 Task: Look for space in Pirajuí, Brazil from 1st June, 2023 to 4th June, 2023 for 1 adult in price range Rs.6000 to Rs.16000. Place can be private room with 1  bedroom having 1 bed and 1 bathroom. Property type can be house, flat, guest house. Booking option can be shelf check-in. Required host language is Spanish.
Action: Mouse moved to (454, 113)
Screenshot: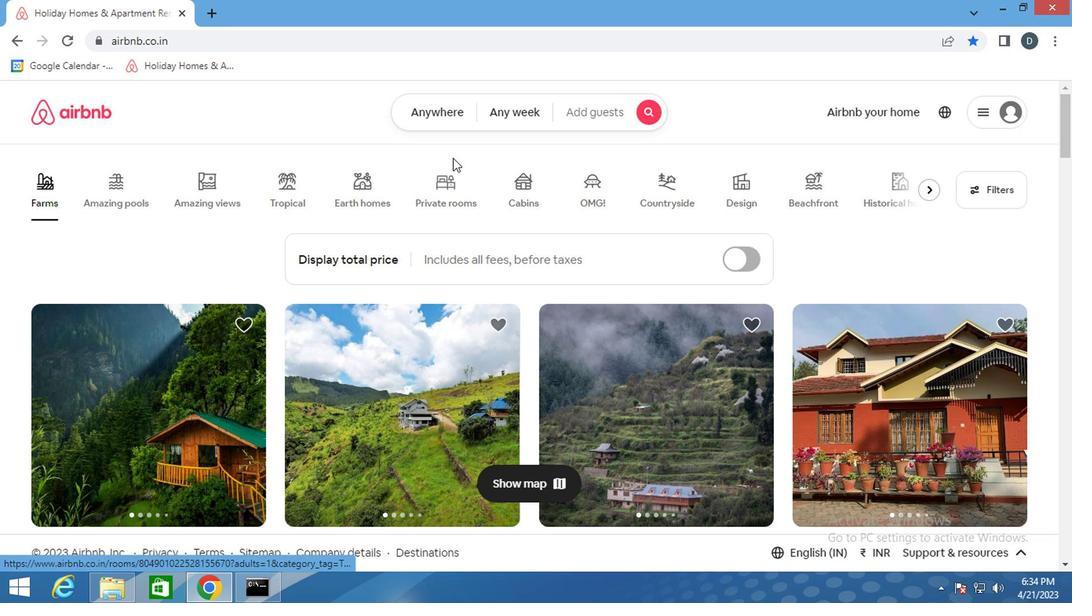 
Action: Mouse pressed left at (454, 113)
Screenshot: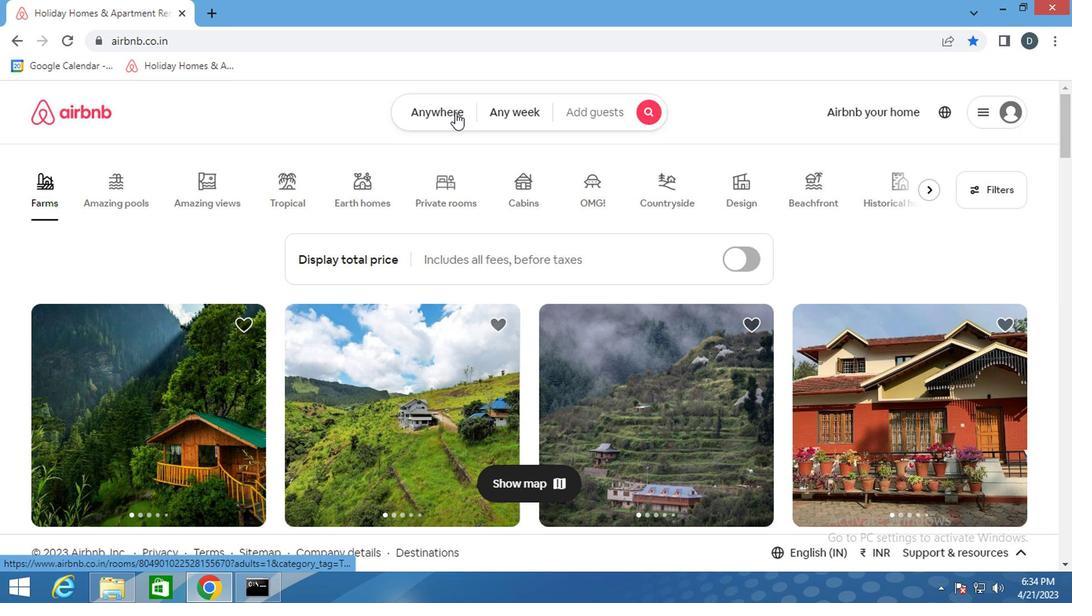
Action: Mouse moved to (329, 188)
Screenshot: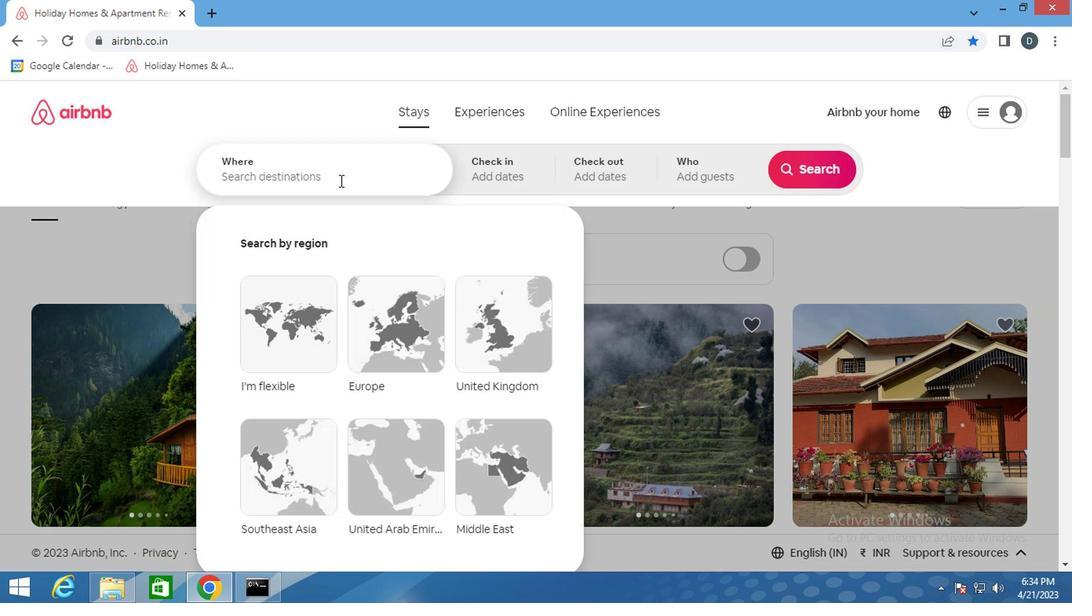 
Action: Mouse pressed left at (329, 188)
Screenshot: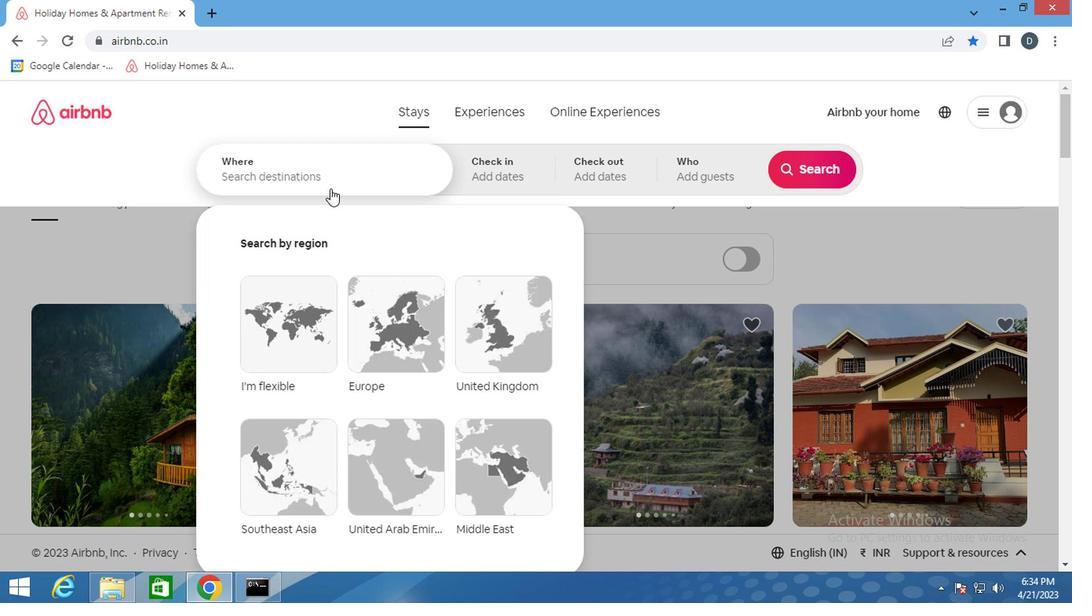 
Action: Key pressed <Key.shift>PIRAJUI,<Key.shift>BRAZIL<Key.enter>
Screenshot: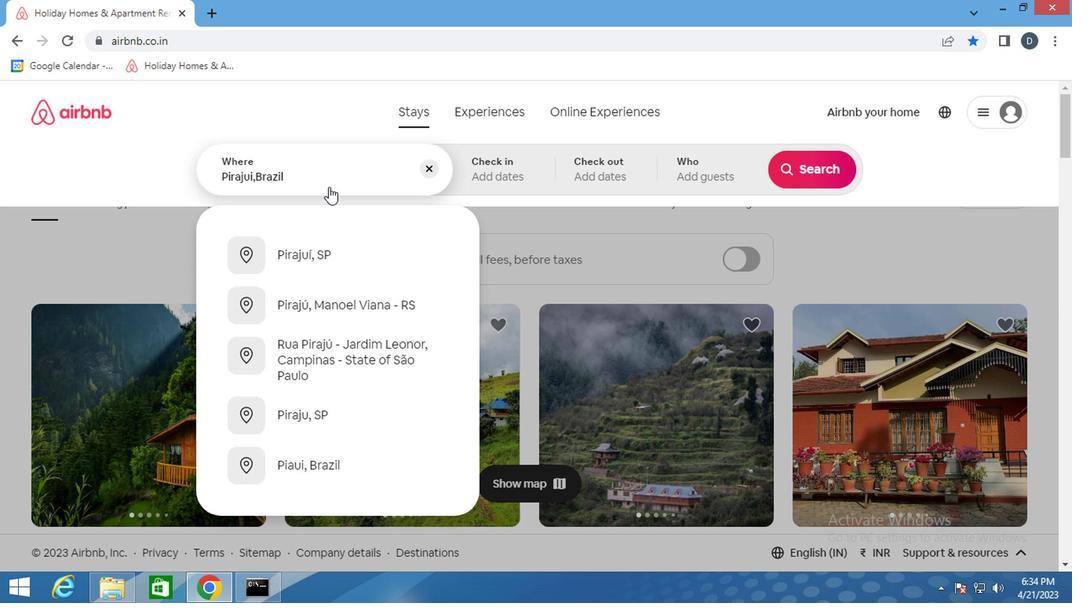 
Action: Mouse moved to (795, 292)
Screenshot: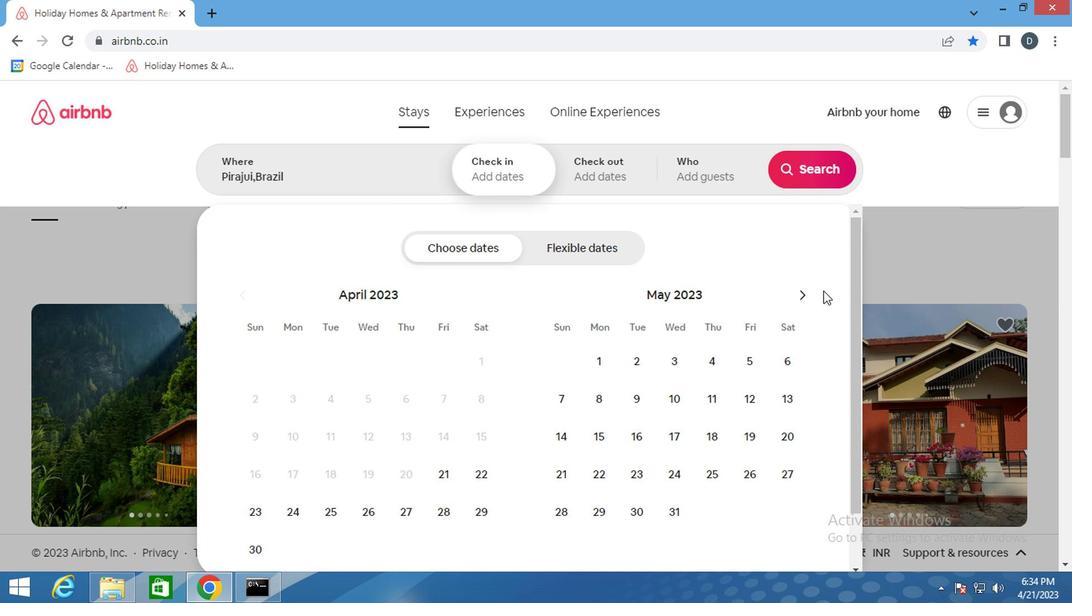 
Action: Mouse pressed left at (795, 292)
Screenshot: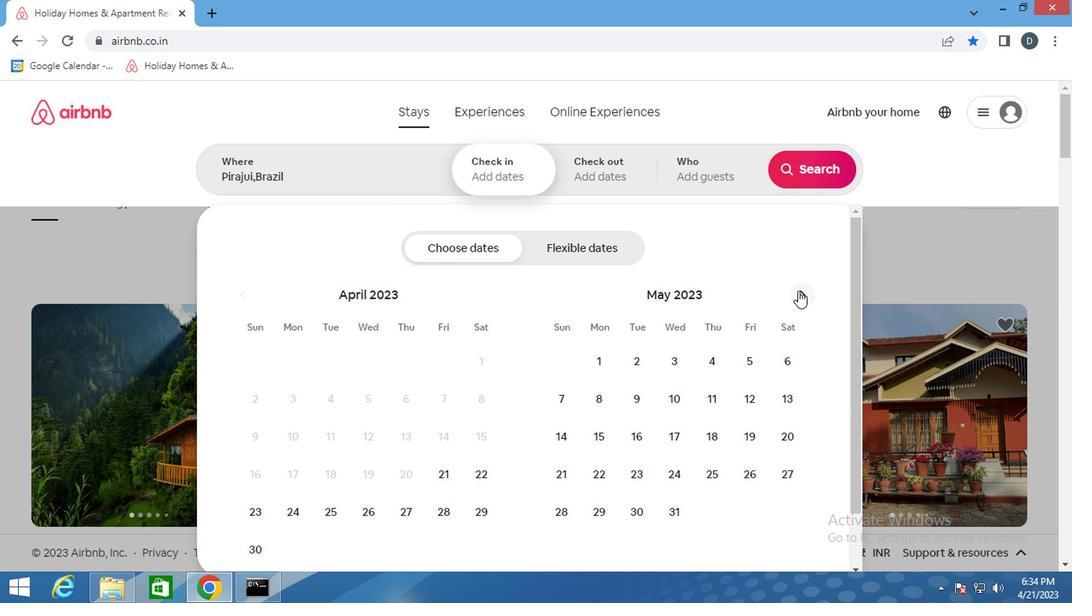 
Action: Mouse moved to (725, 362)
Screenshot: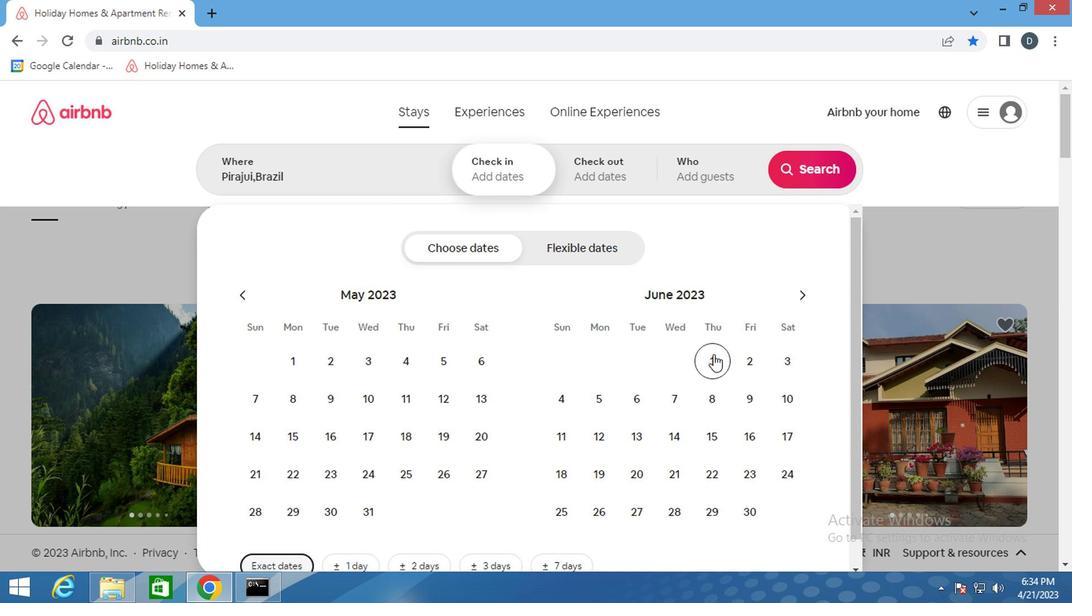 
Action: Mouse pressed left at (725, 362)
Screenshot: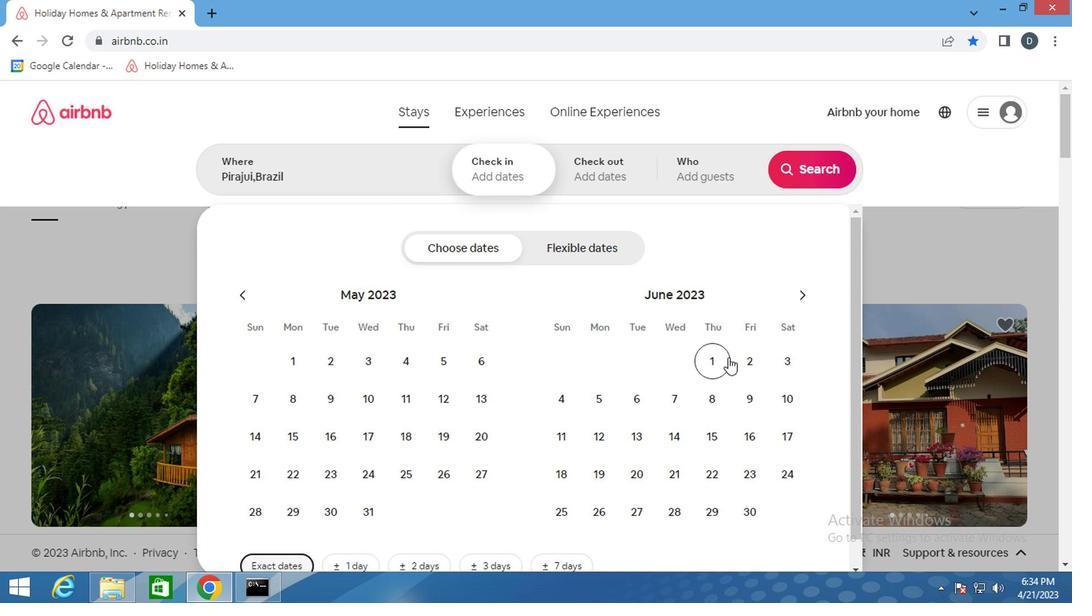 
Action: Mouse moved to (562, 401)
Screenshot: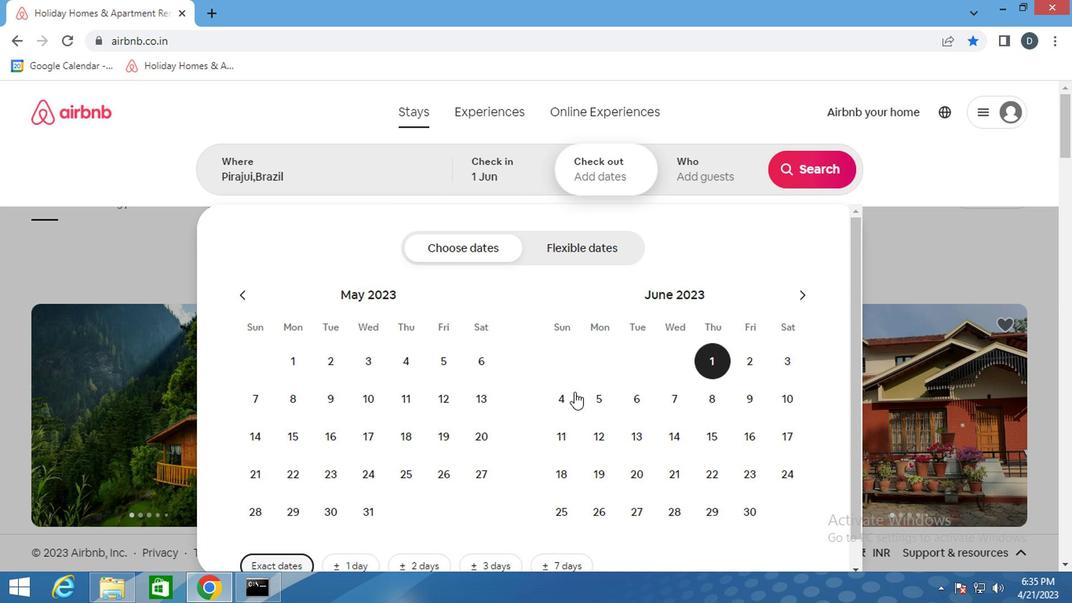 
Action: Mouse pressed left at (562, 401)
Screenshot: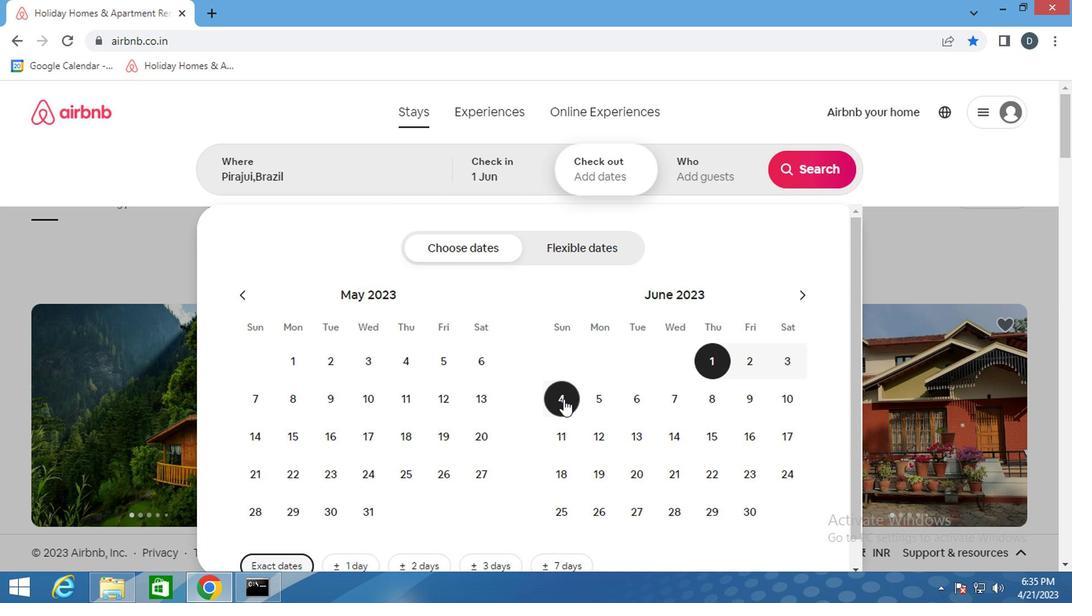 
Action: Mouse moved to (690, 175)
Screenshot: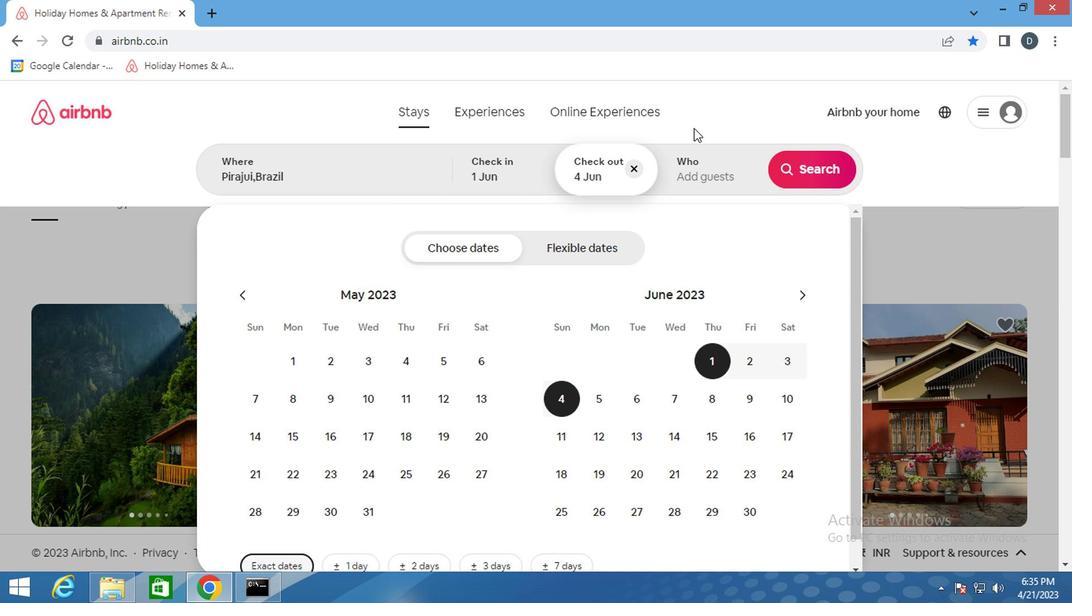 
Action: Mouse pressed left at (690, 175)
Screenshot: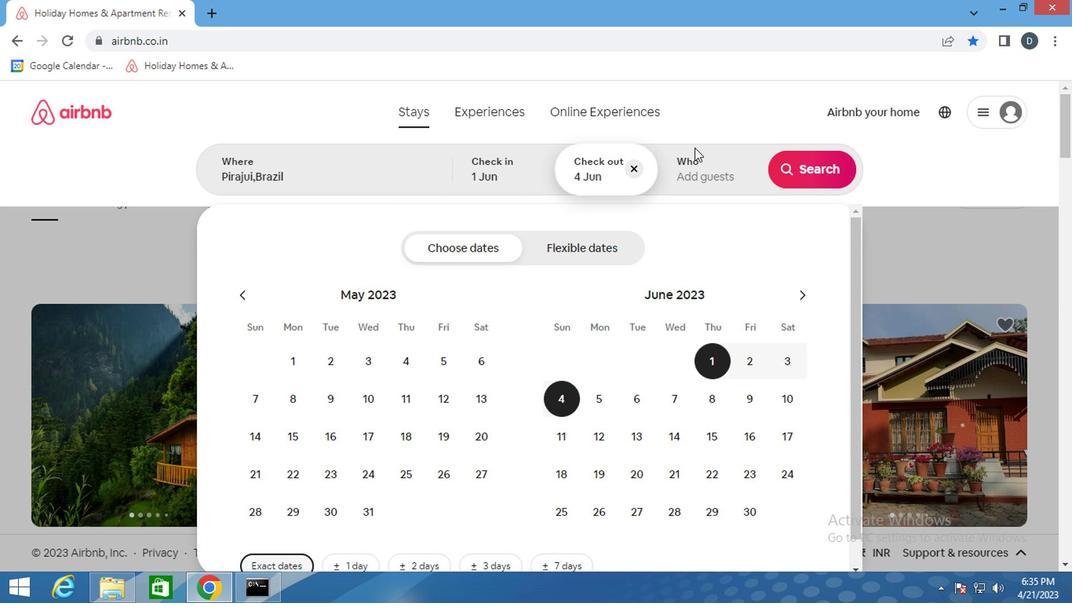 
Action: Mouse moved to (810, 255)
Screenshot: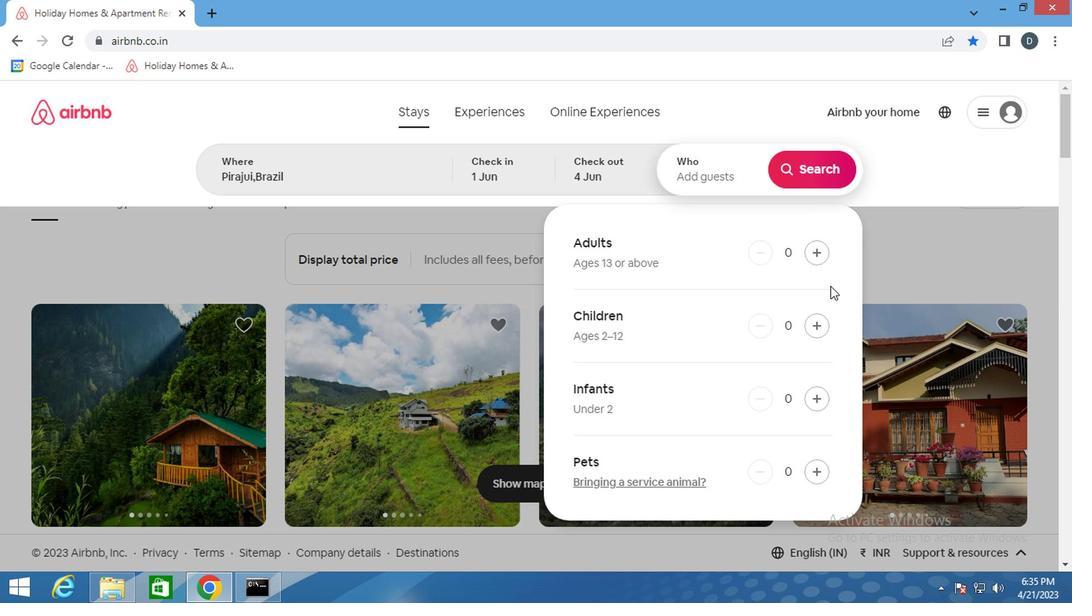 
Action: Mouse pressed left at (810, 255)
Screenshot: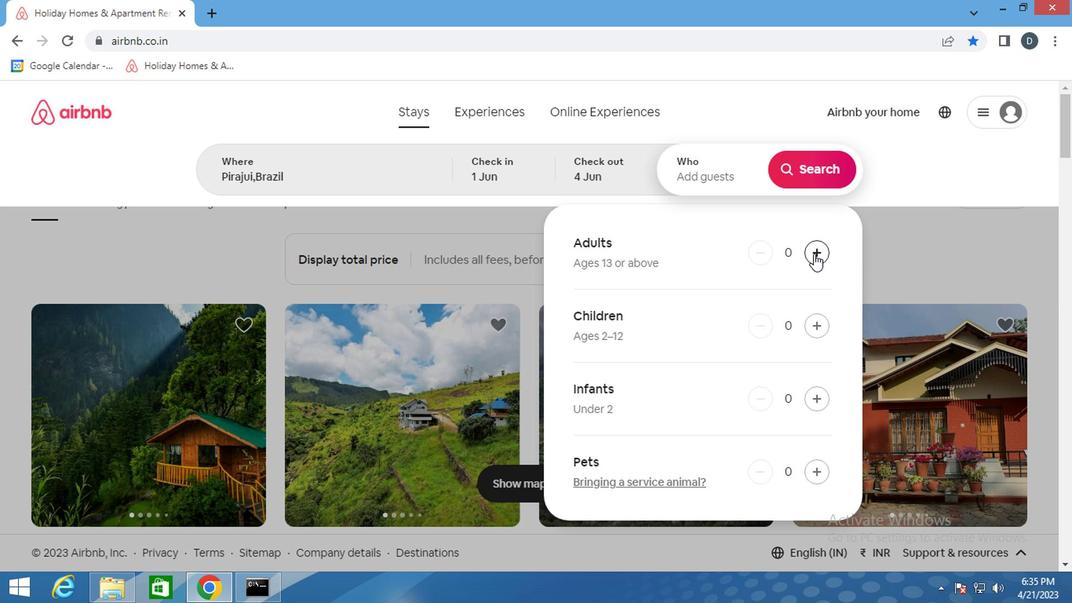 
Action: Mouse moved to (813, 179)
Screenshot: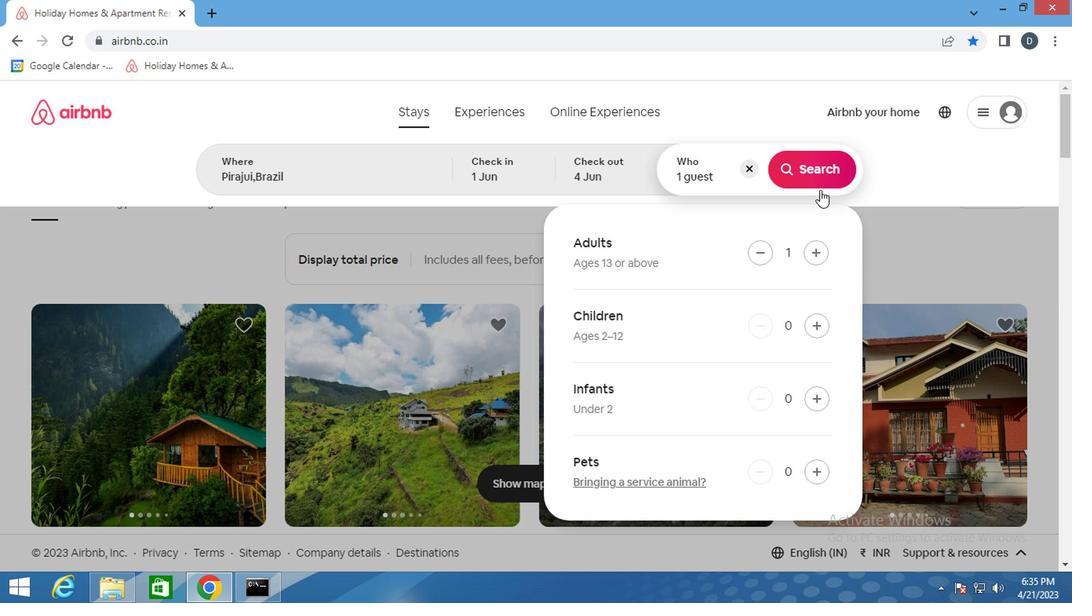 
Action: Mouse pressed left at (813, 179)
Screenshot: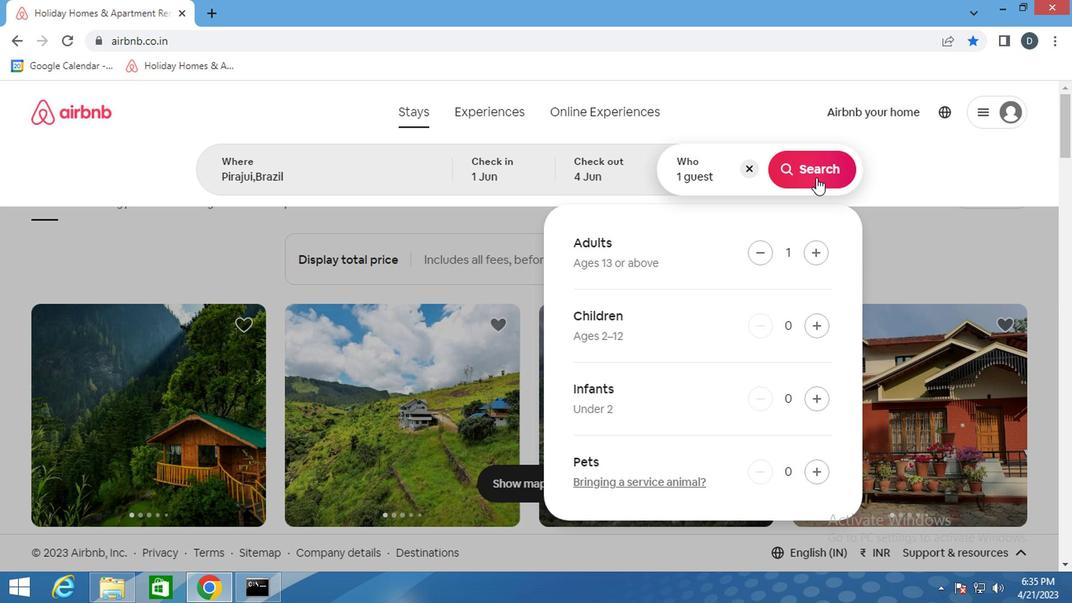 
Action: Mouse moved to (989, 180)
Screenshot: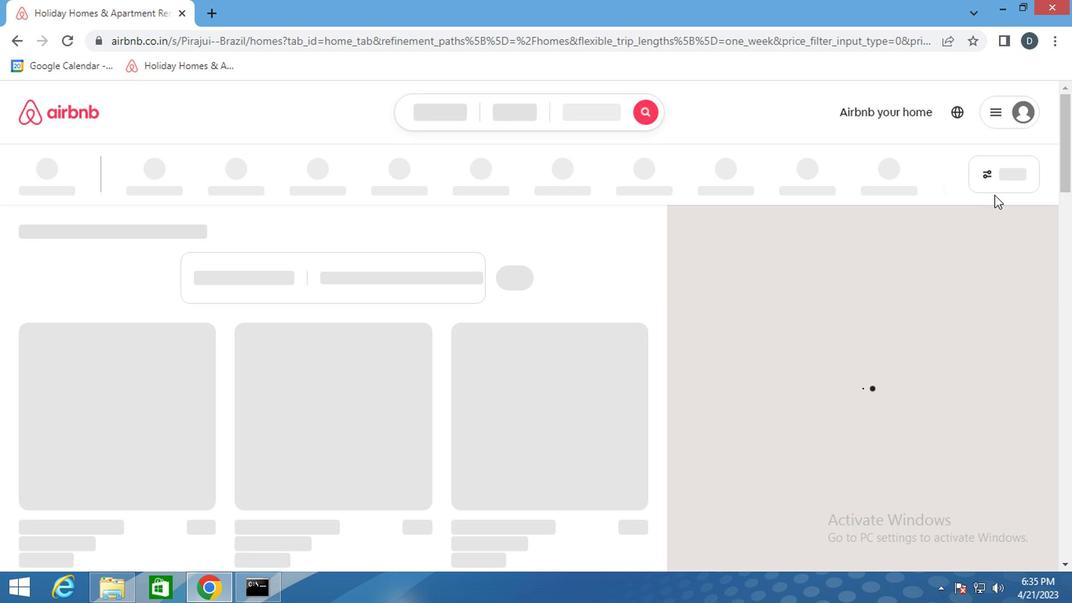 
Action: Mouse pressed left at (989, 180)
Screenshot: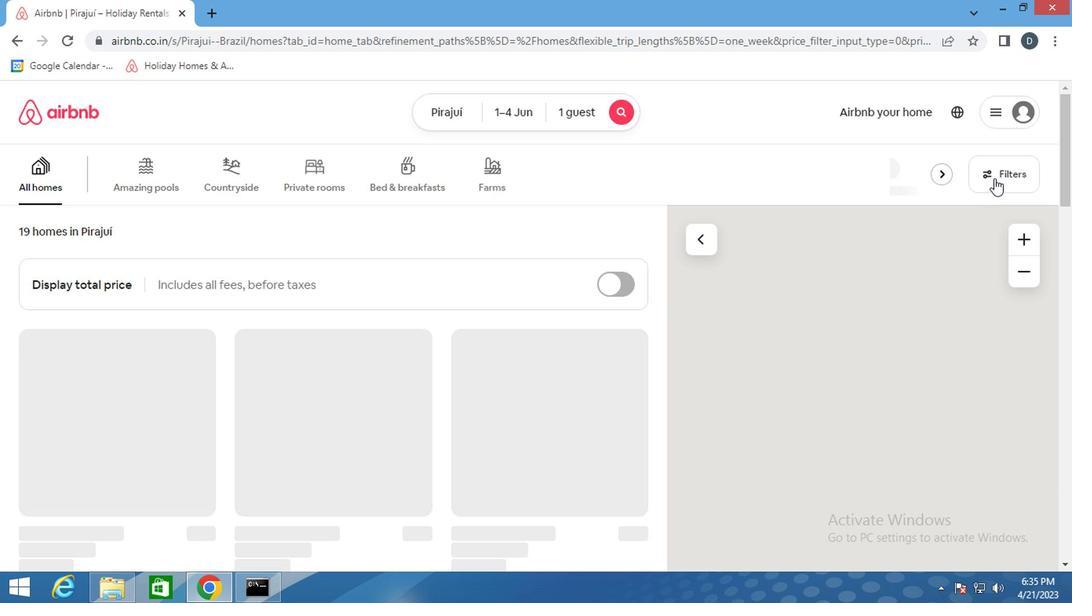 
Action: Mouse moved to (380, 373)
Screenshot: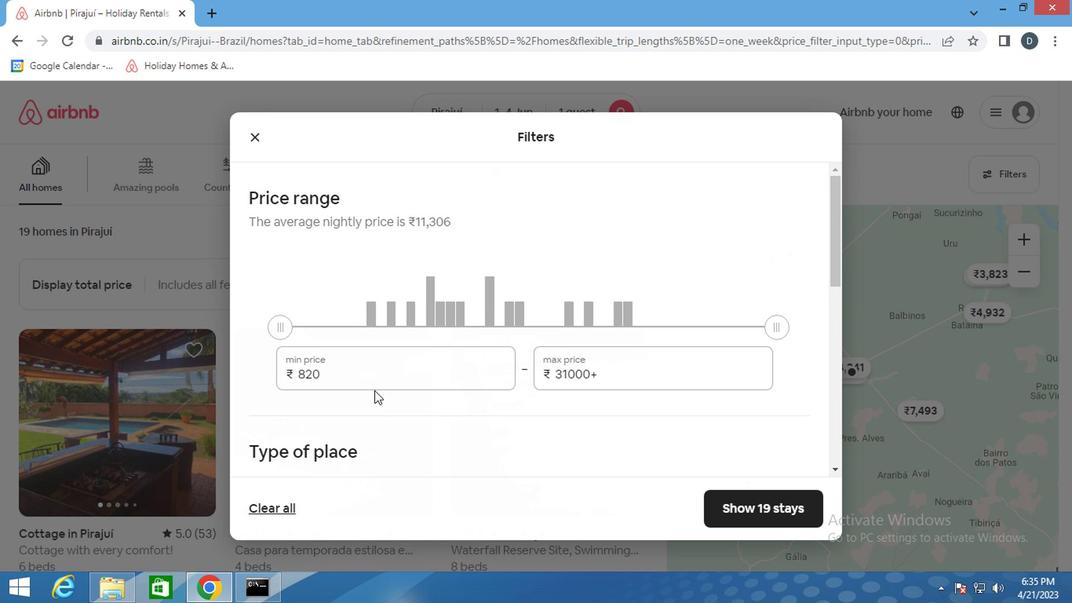 
Action: Mouse pressed left at (380, 373)
Screenshot: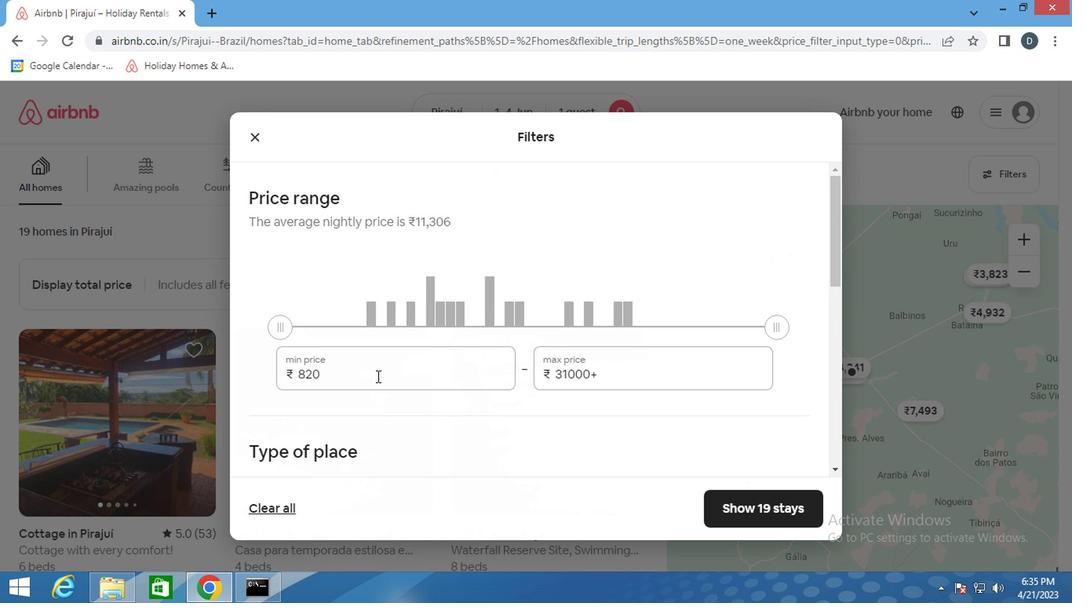 
Action: Mouse pressed left at (380, 373)
Screenshot: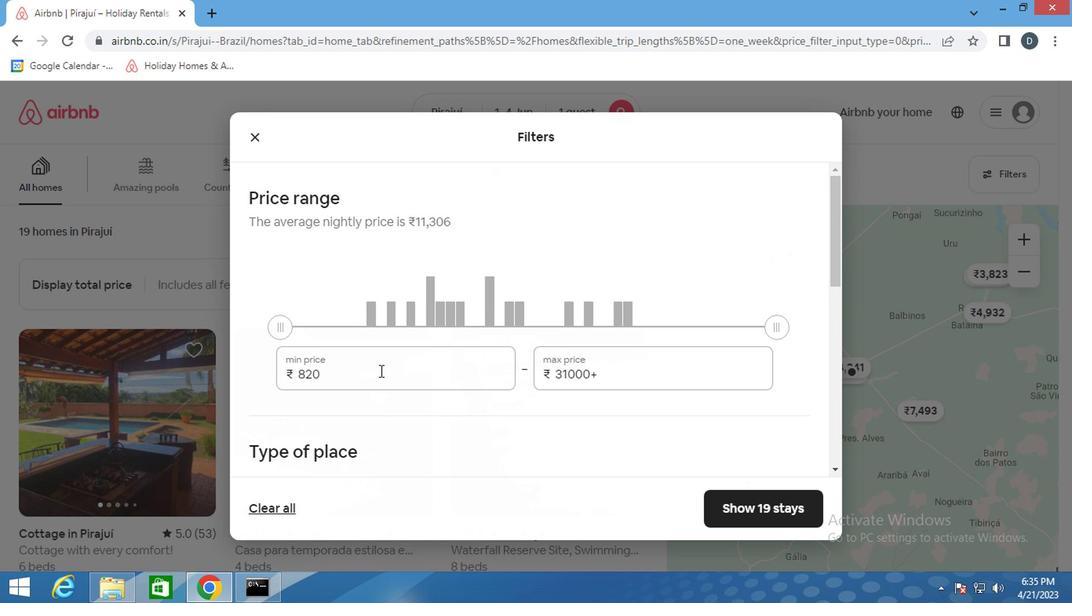 
Action: Key pressed 6000<Key.tab>ctrl+Actrl+160
Screenshot: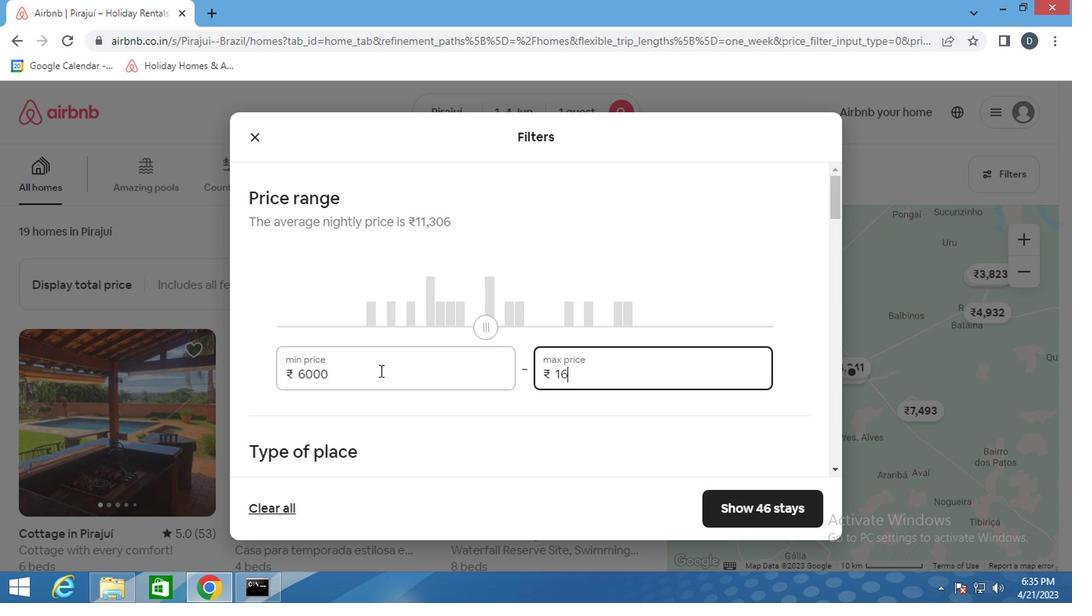 
Action: Mouse moved to (380, 369)
Screenshot: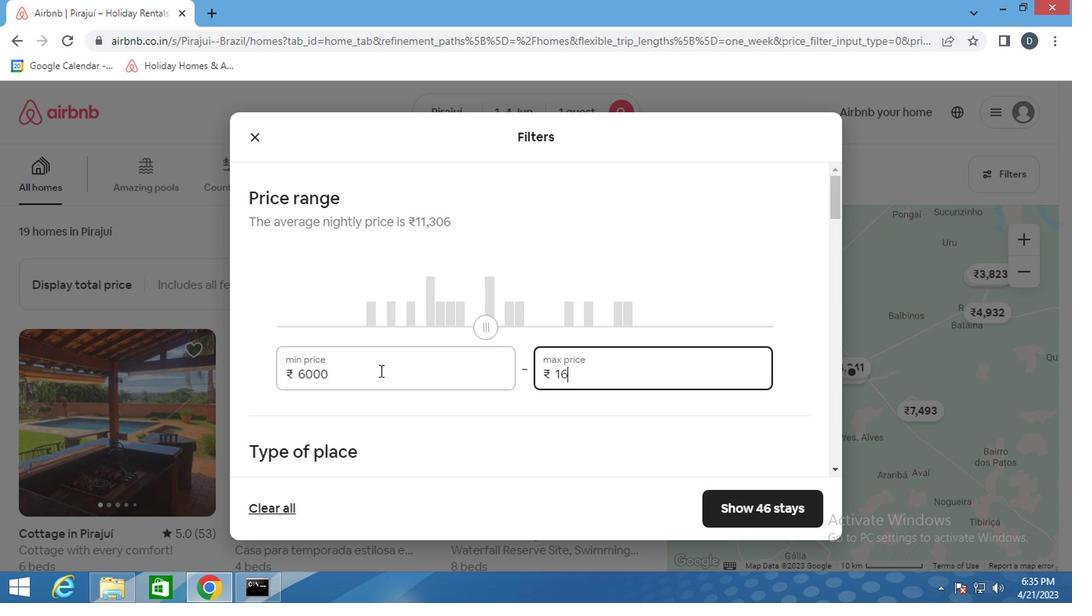 
Action: Key pressed 0
Screenshot: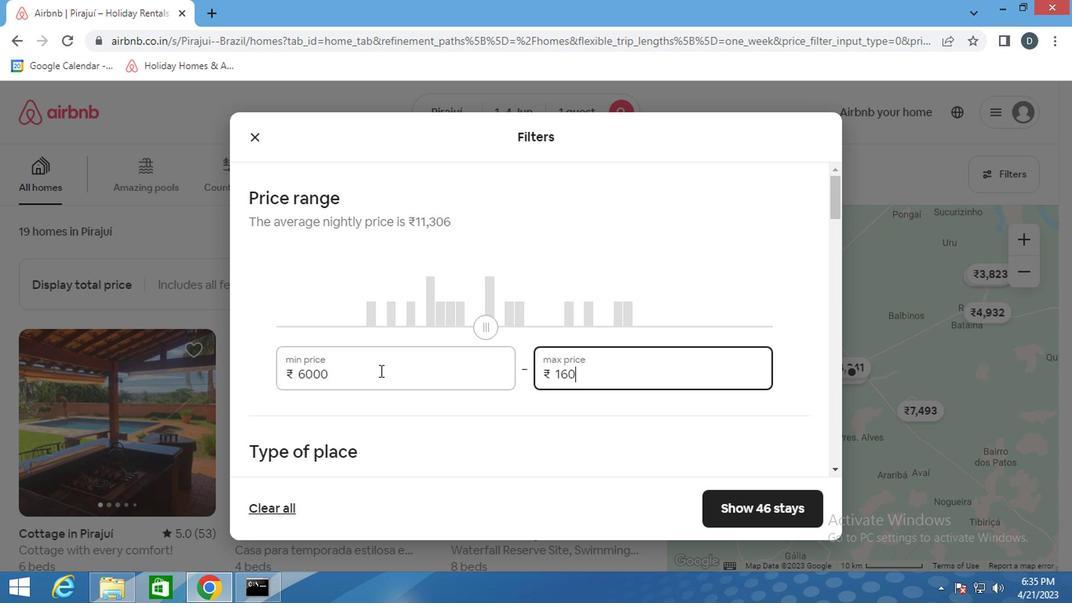 
Action: Mouse moved to (444, 397)
Screenshot: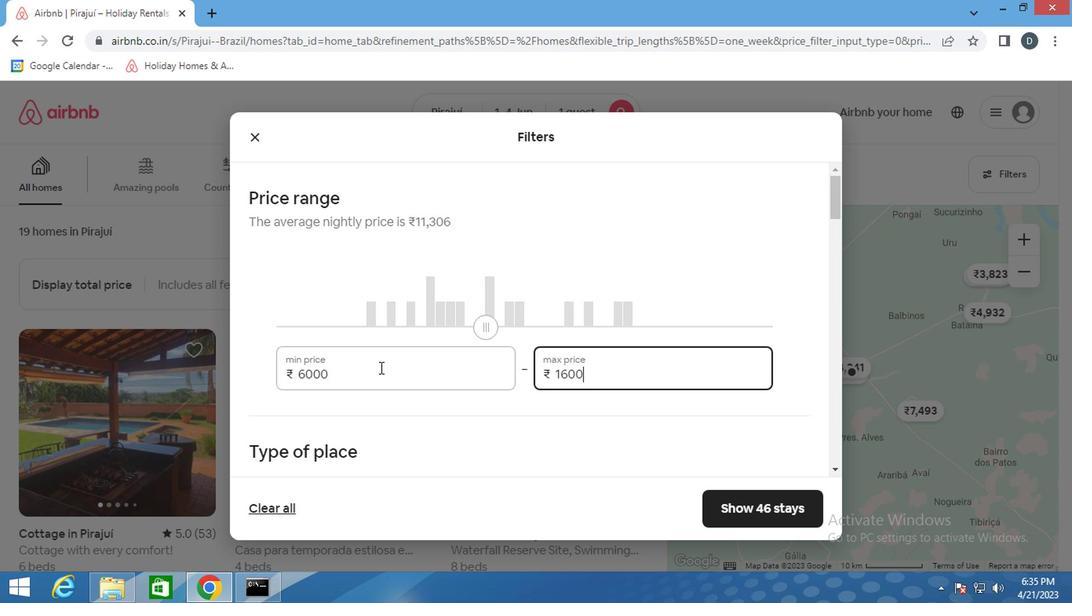 
Action: Key pressed 0
Screenshot: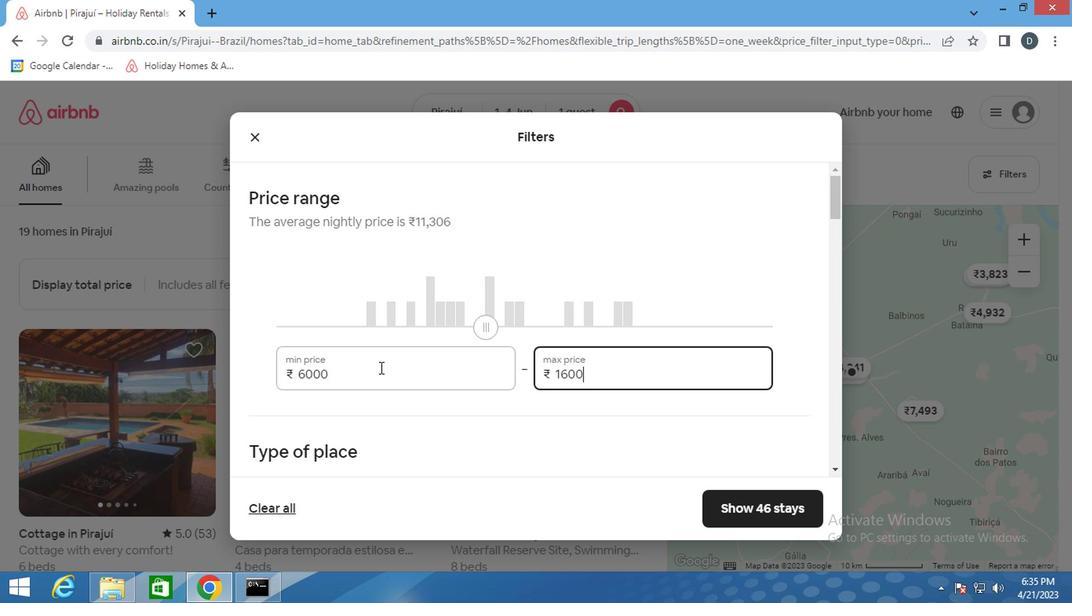 
Action: Mouse moved to (624, 458)
Screenshot: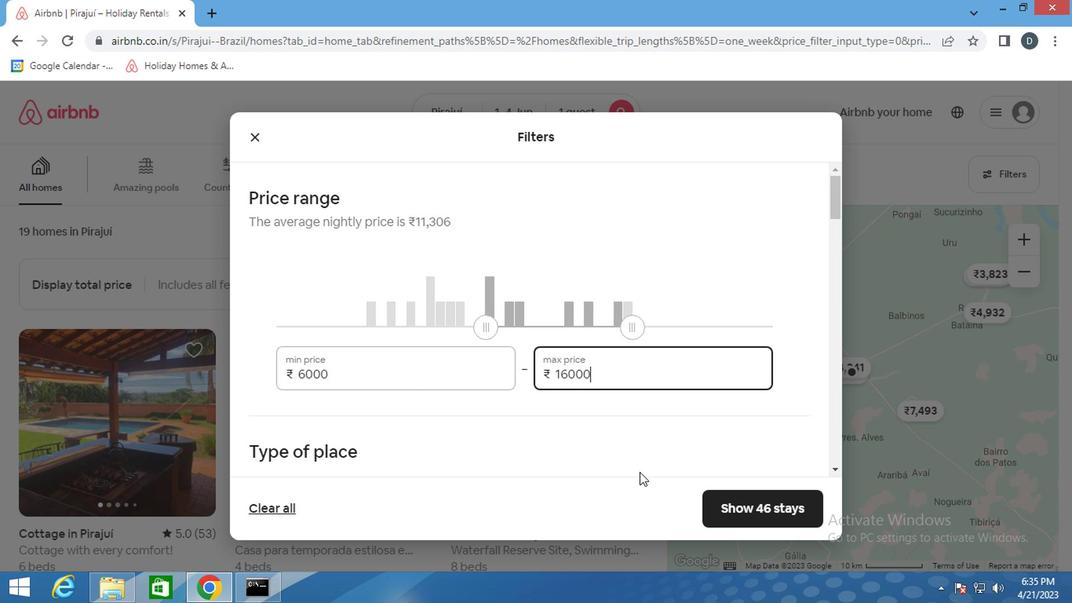 
Action: Mouse scrolled (624, 458) with delta (0, 0)
Screenshot: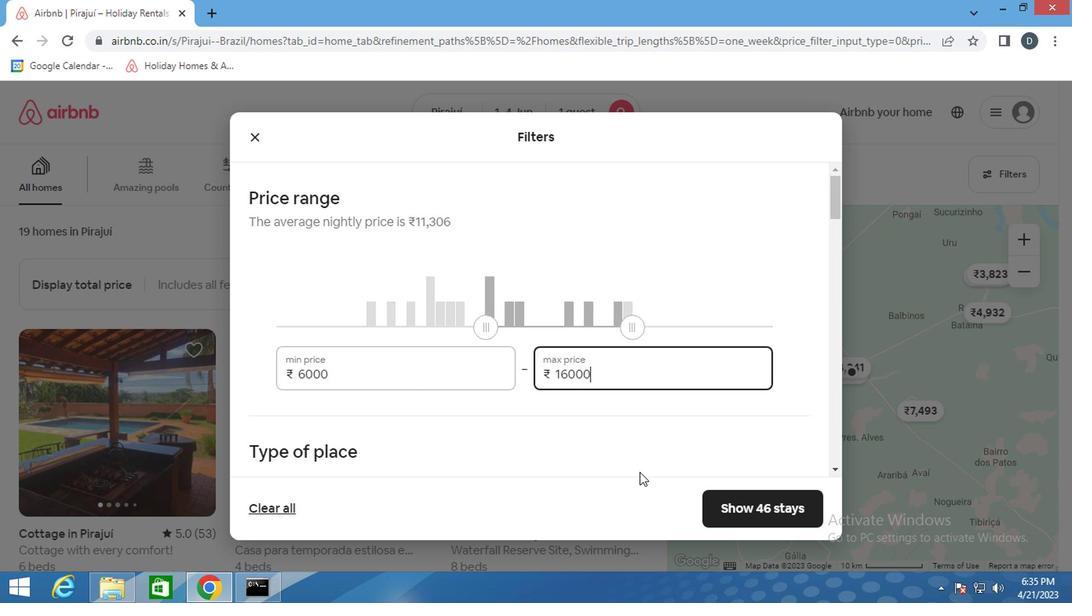 
Action: Mouse scrolled (624, 458) with delta (0, 0)
Screenshot: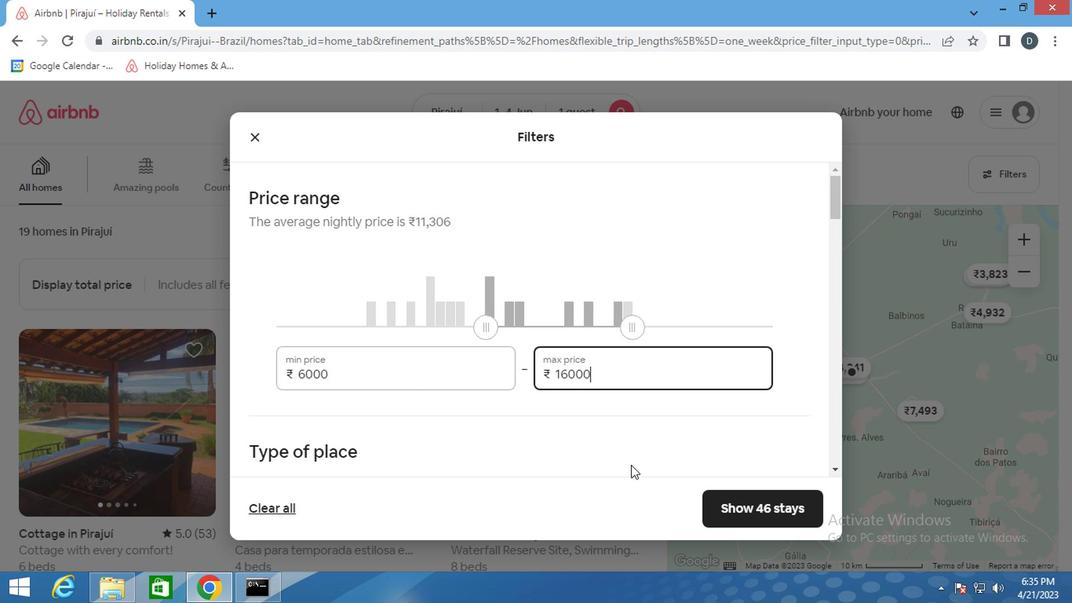
Action: Mouse scrolled (624, 458) with delta (0, 0)
Screenshot: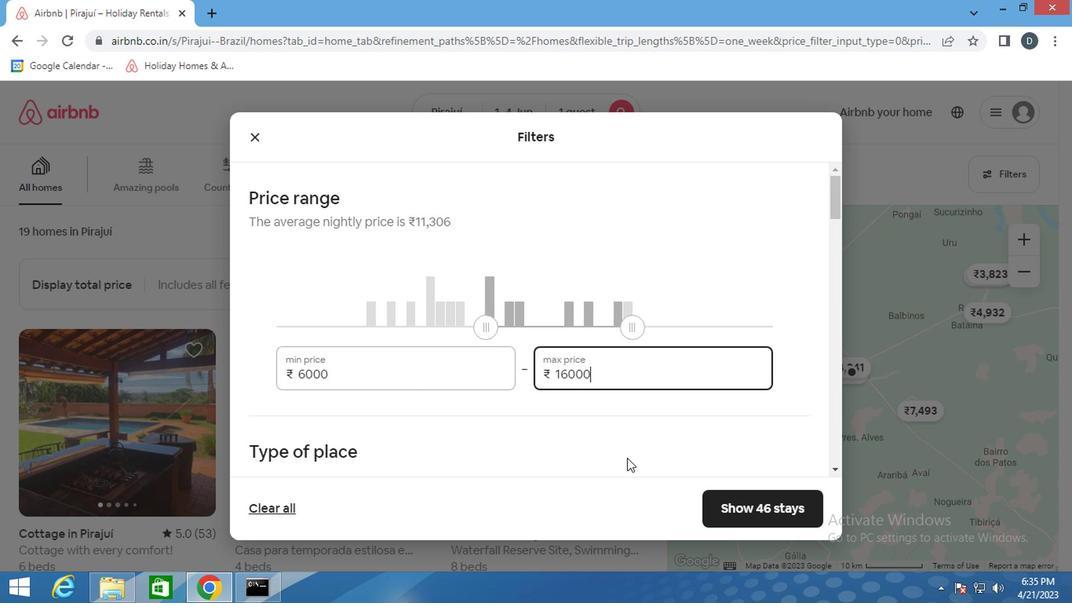 
Action: Mouse scrolled (624, 458) with delta (0, 0)
Screenshot: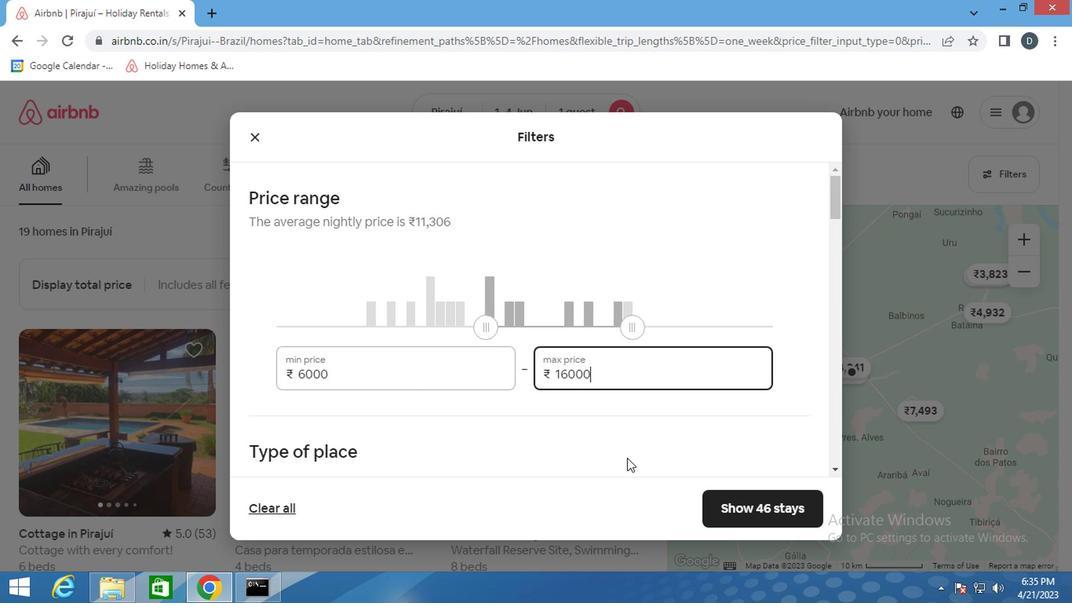 
Action: Mouse moved to (621, 455)
Screenshot: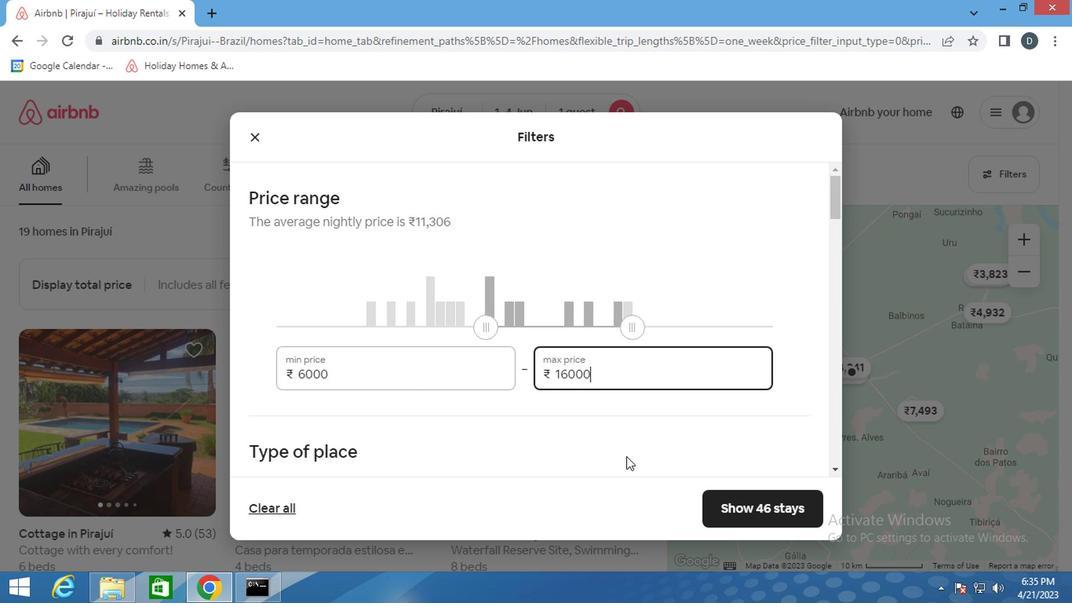 
Action: Mouse scrolled (621, 454) with delta (0, -1)
Screenshot: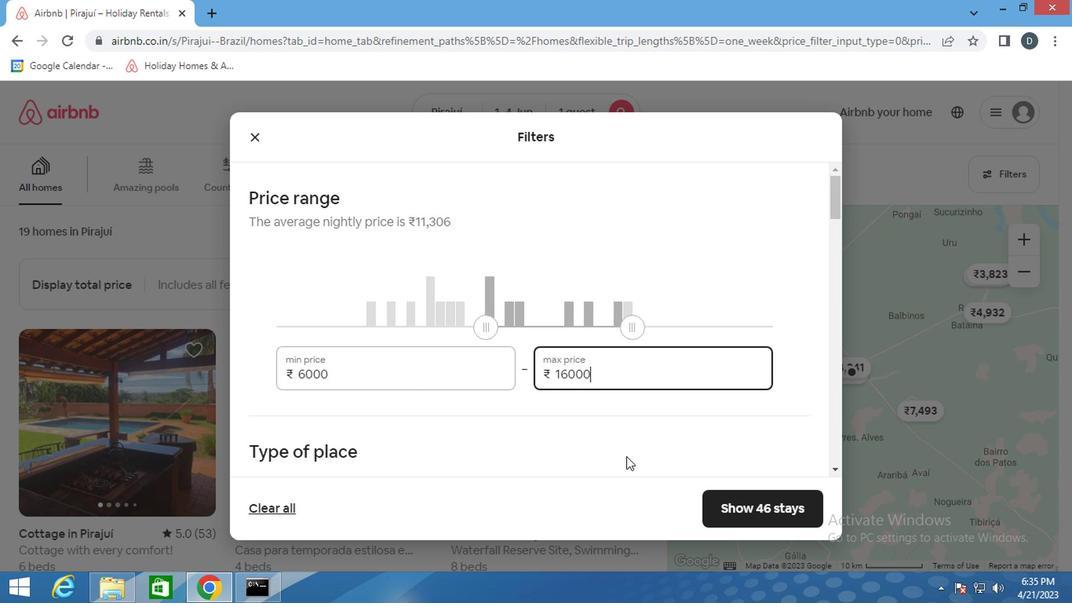 
Action: Mouse moved to (340, 290)
Screenshot: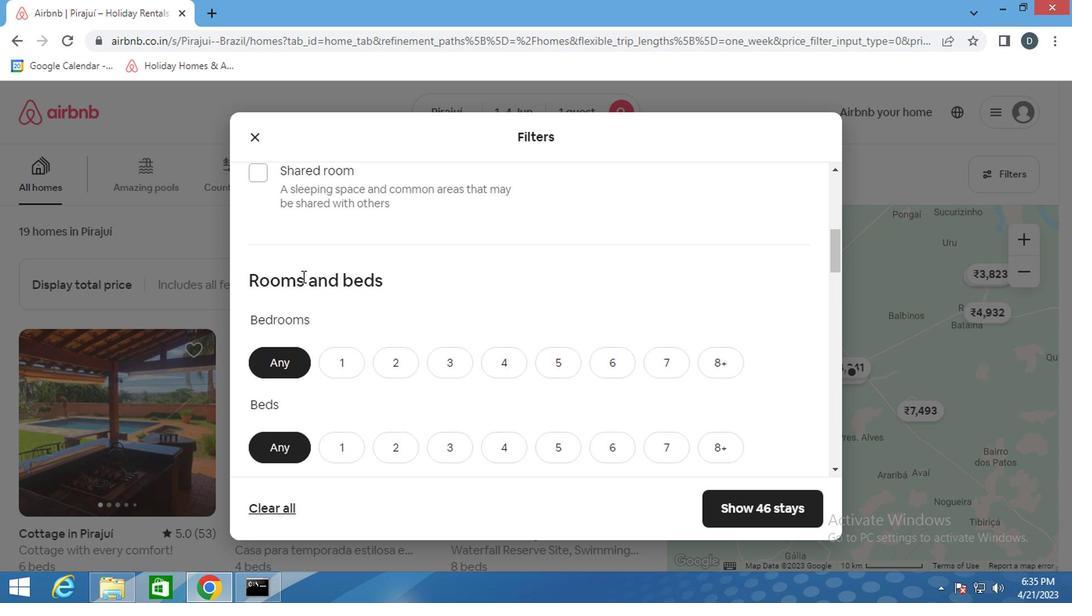 
Action: Mouse scrolled (340, 290) with delta (0, 0)
Screenshot: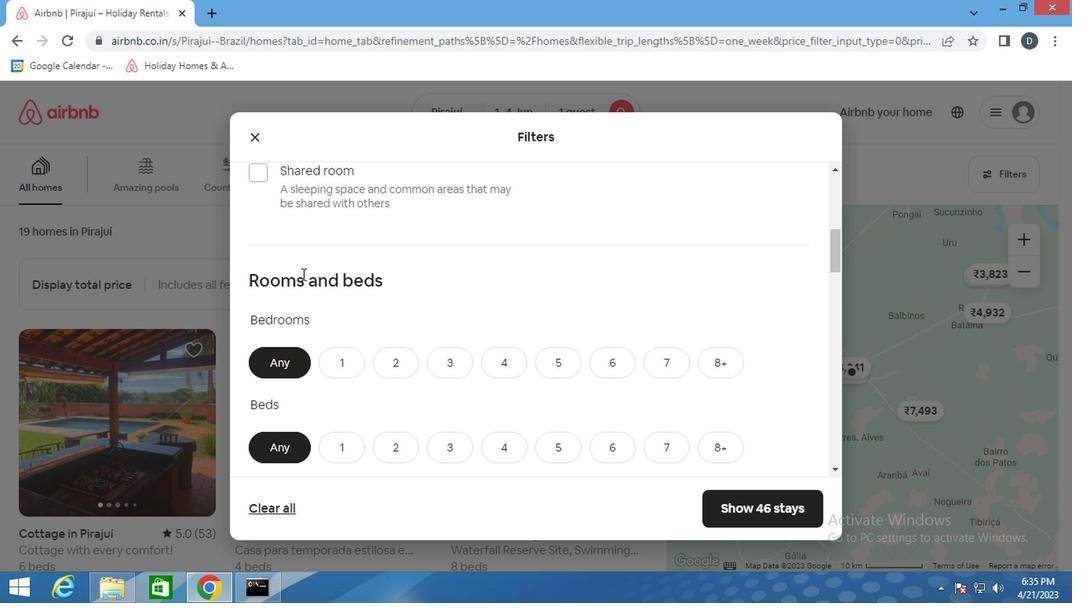 
Action: Mouse moved to (554, 200)
Screenshot: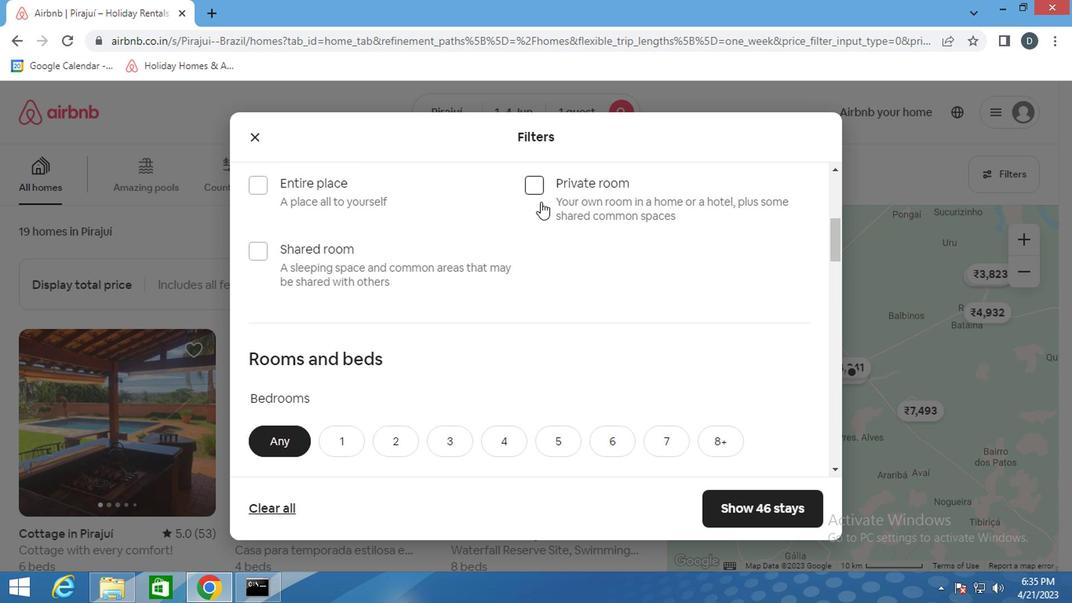 
Action: Mouse pressed left at (554, 200)
Screenshot: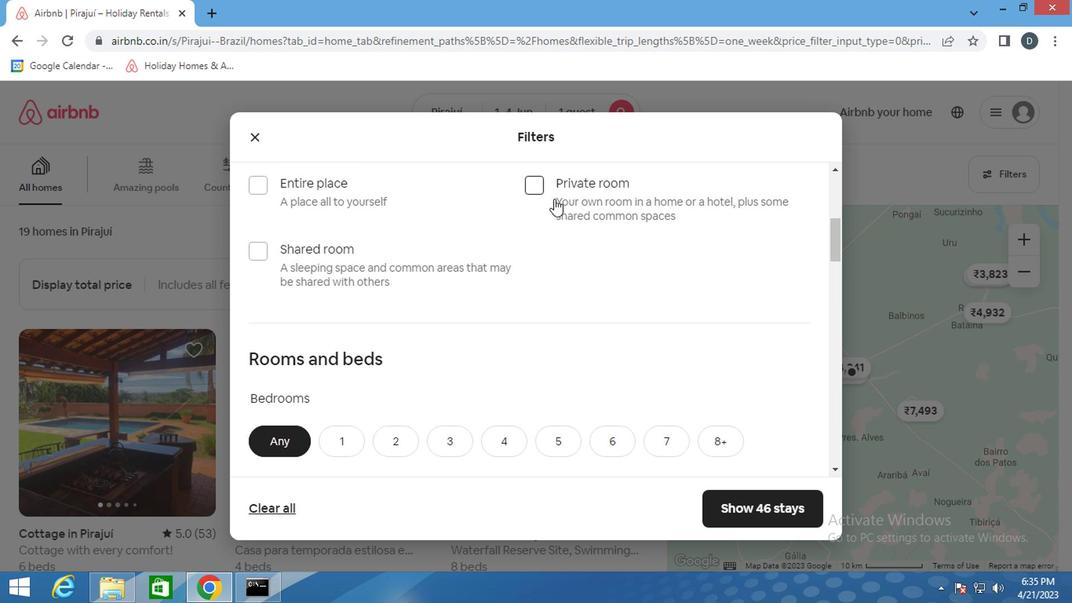
Action: Mouse moved to (479, 317)
Screenshot: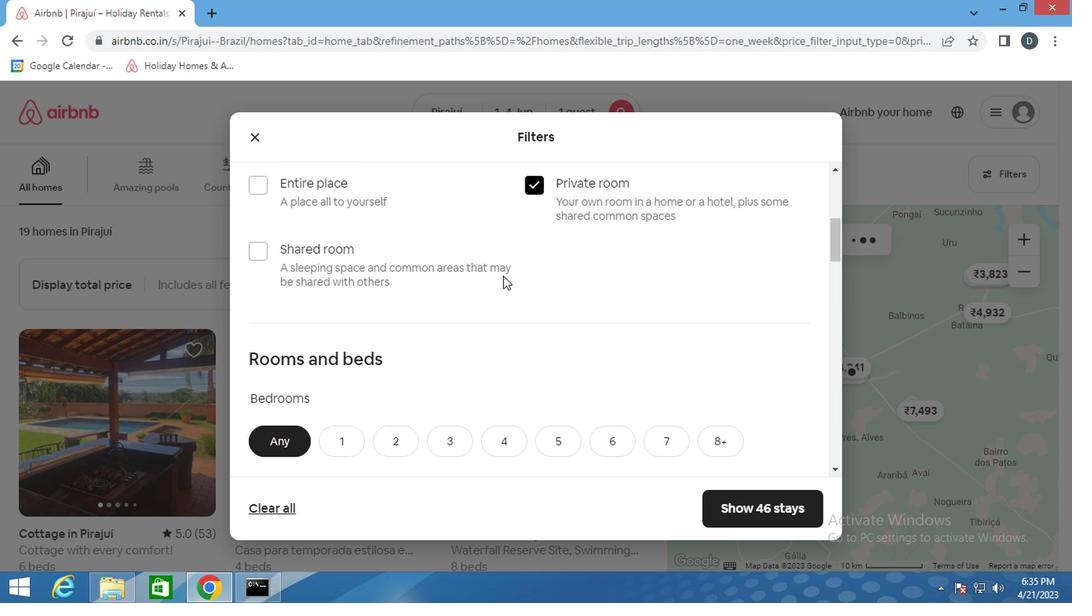 
Action: Mouse scrolled (479, 316) with delta (0, -1)
Screenshot: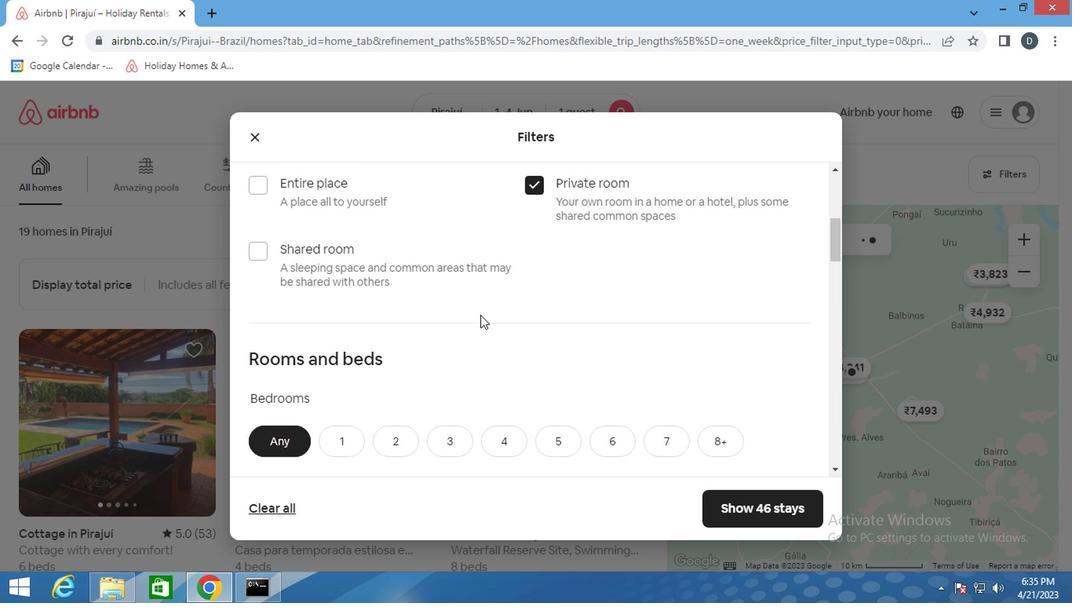 
Action: Mouse scrolled (479, 316) with delta (0, -1)
Screenshot: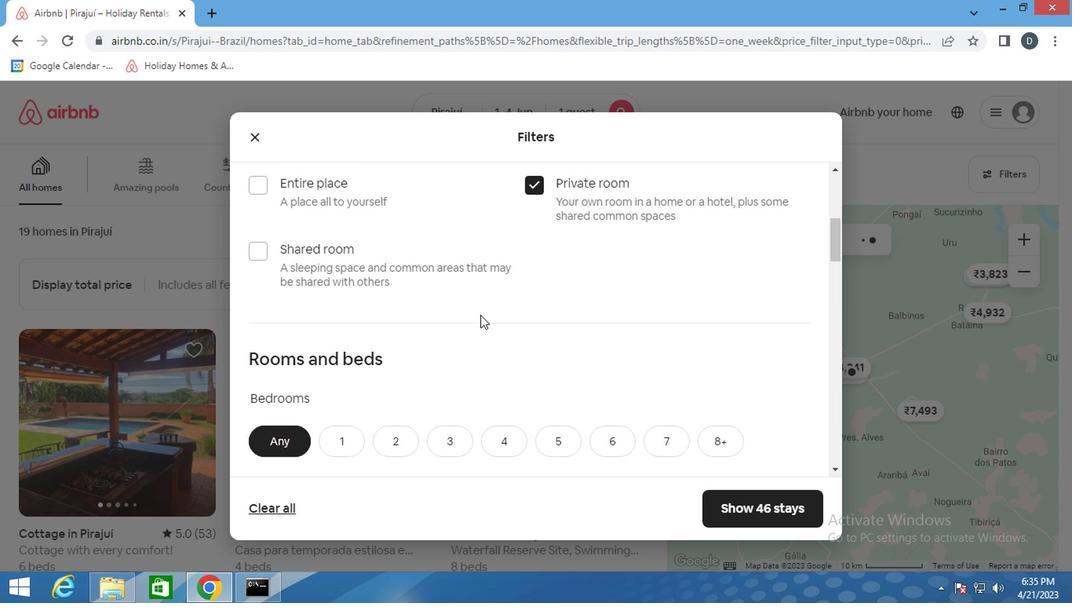 
Action: Mouse moved to (321, 282)
Screenshot: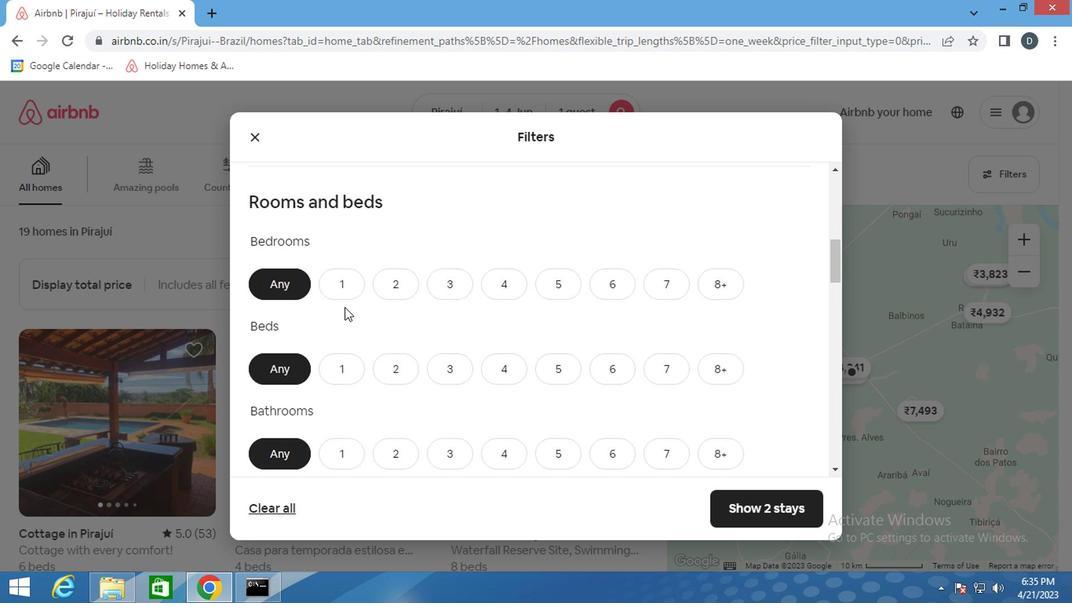 
Action: Mouse pressed left at (321, 282)
Screenshot: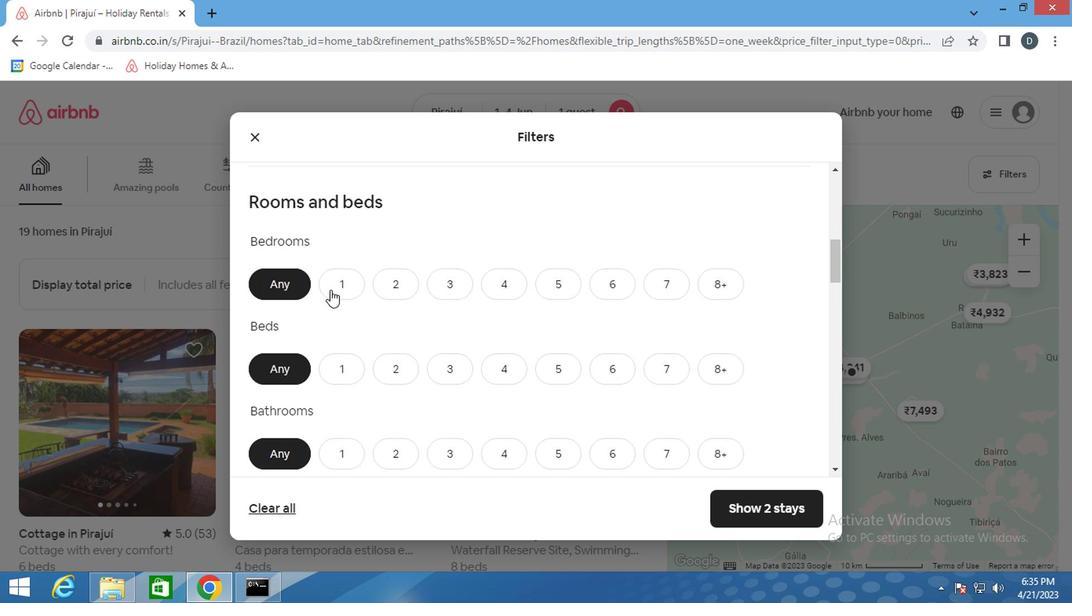 
Action: Mouse moved to (360, 363)
Screenshot: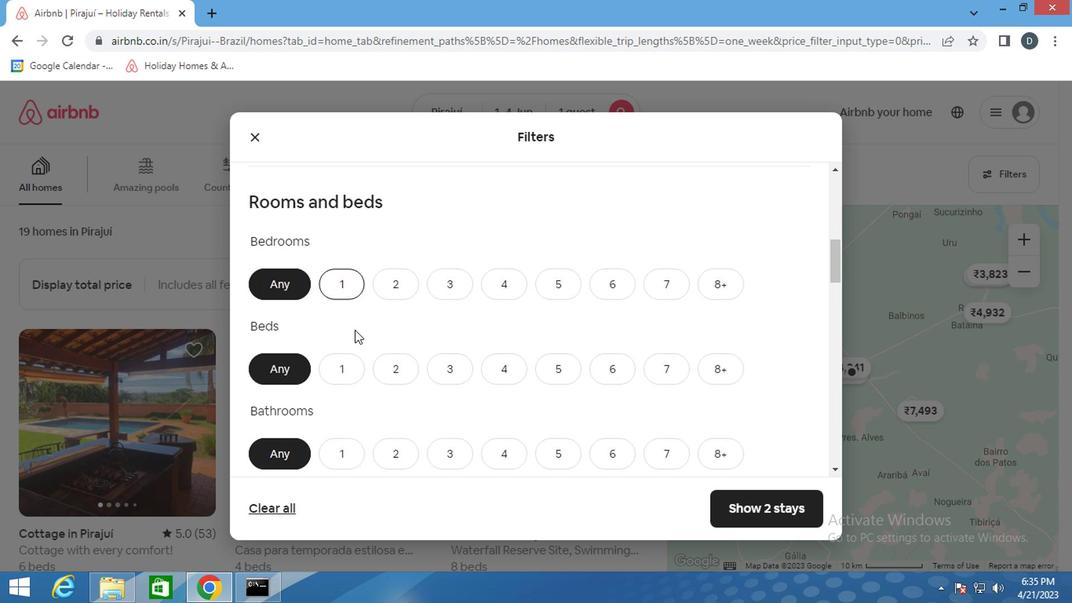 
Action: Mouse pressed left at (360, 363)
Screenshot: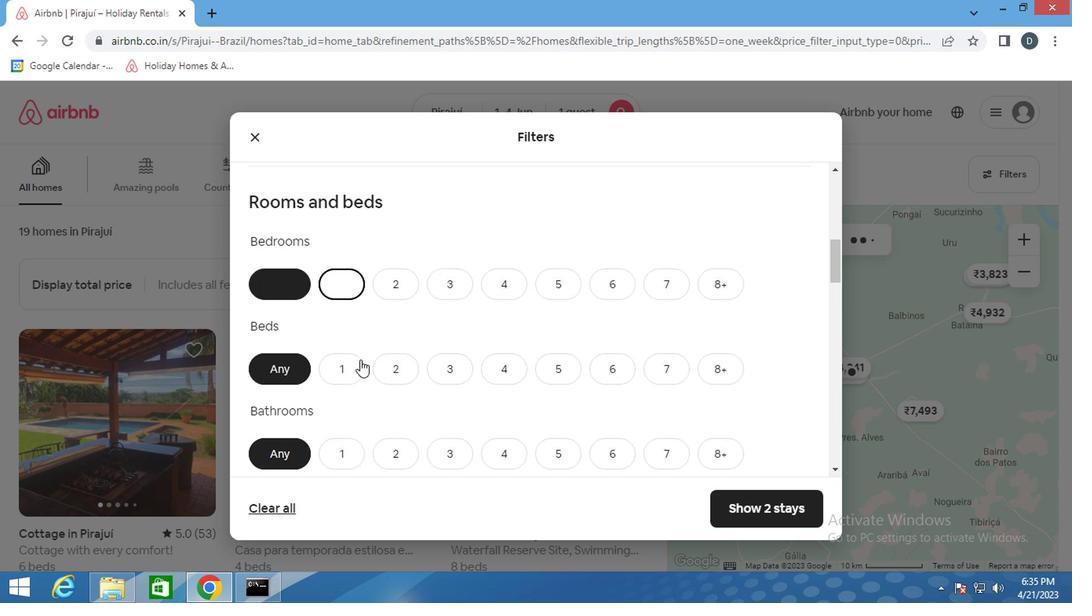 
Action: Mouse moved to (350, 465)
Screenshot: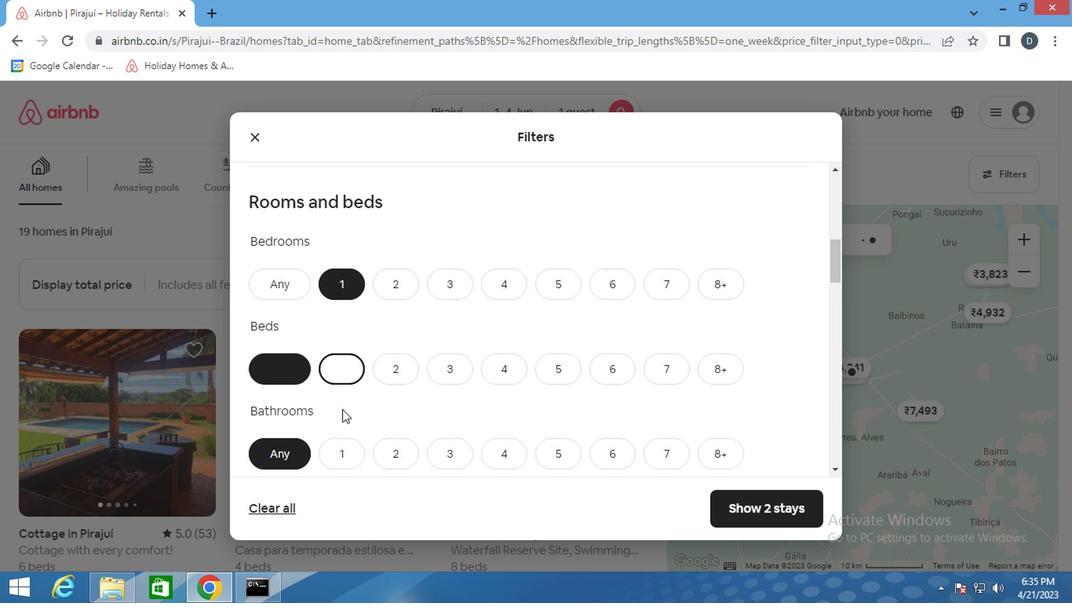 
Action: Mouse pressed left at (350, 465)
Screenshot: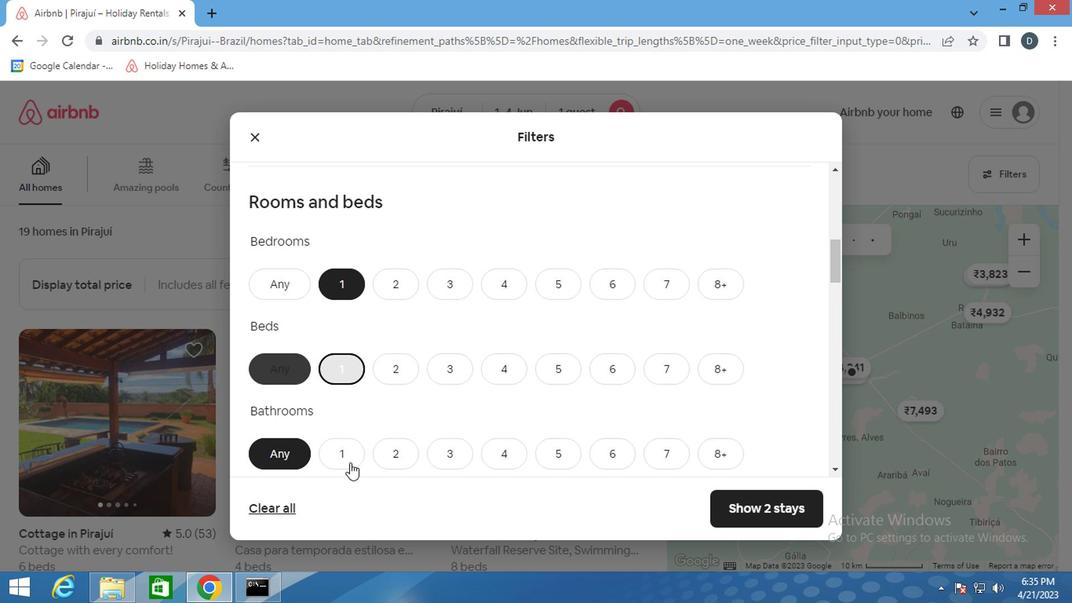 
Action: Mouse moved to (402, 438)
Screenshot: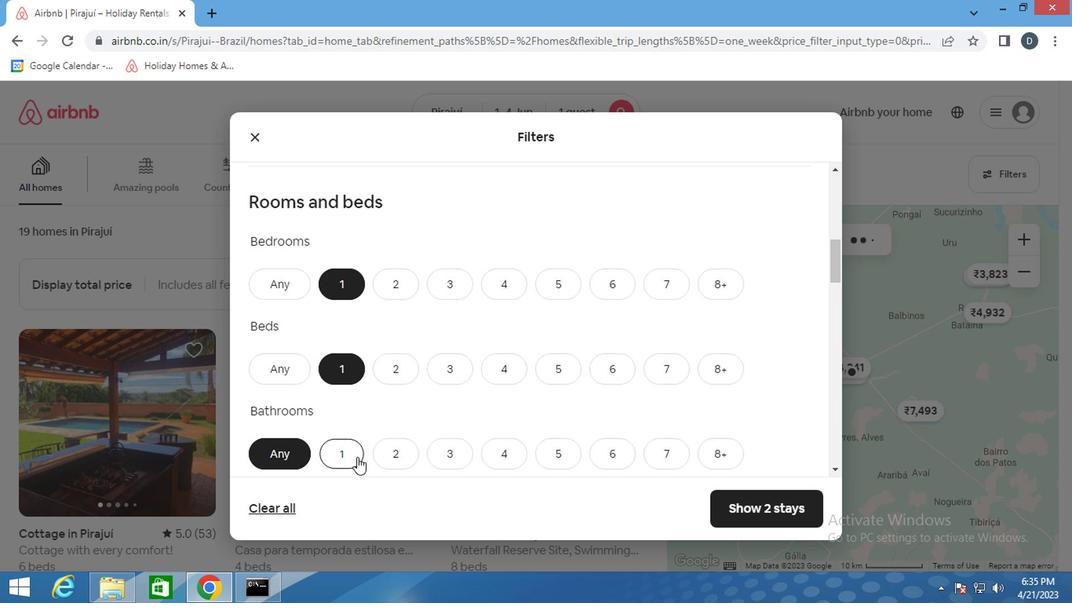 
Action: Mouse scrolled (402, 437) with delta (0, -1)
Screenshot: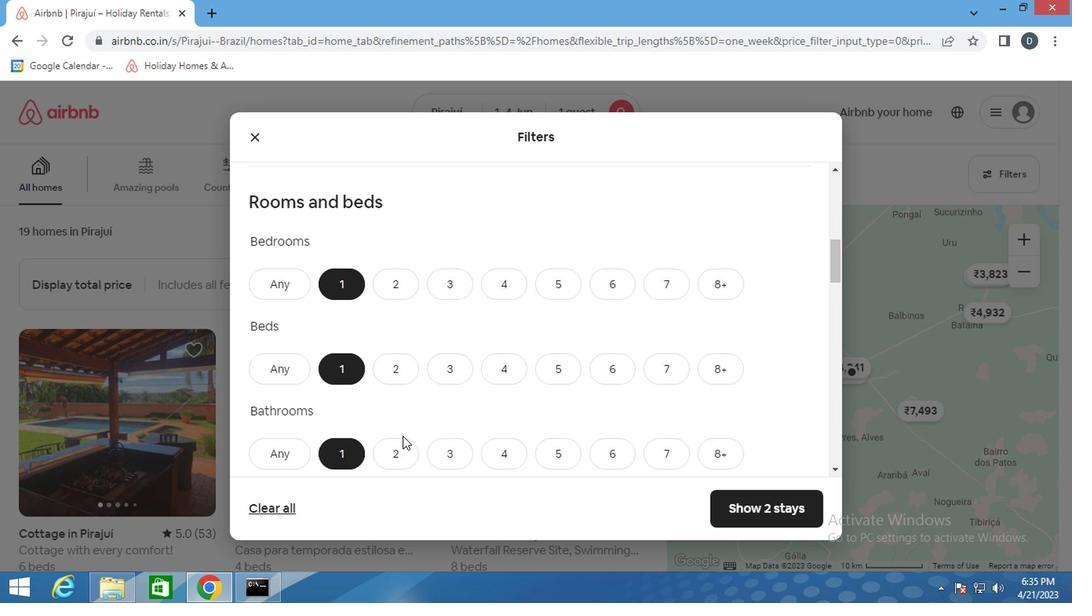 
Action: Mouse scrolled (402, 437) with delta (0, -1)
Screenshot: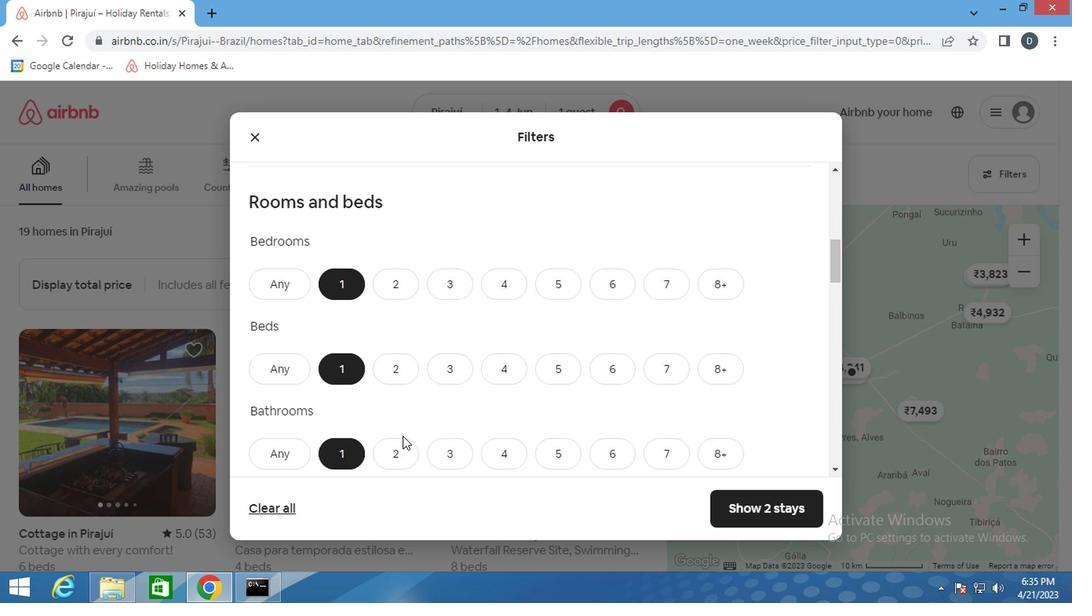 
Action: Mouse scrolled (402, 437) with delta (0, -1)
Screenshot: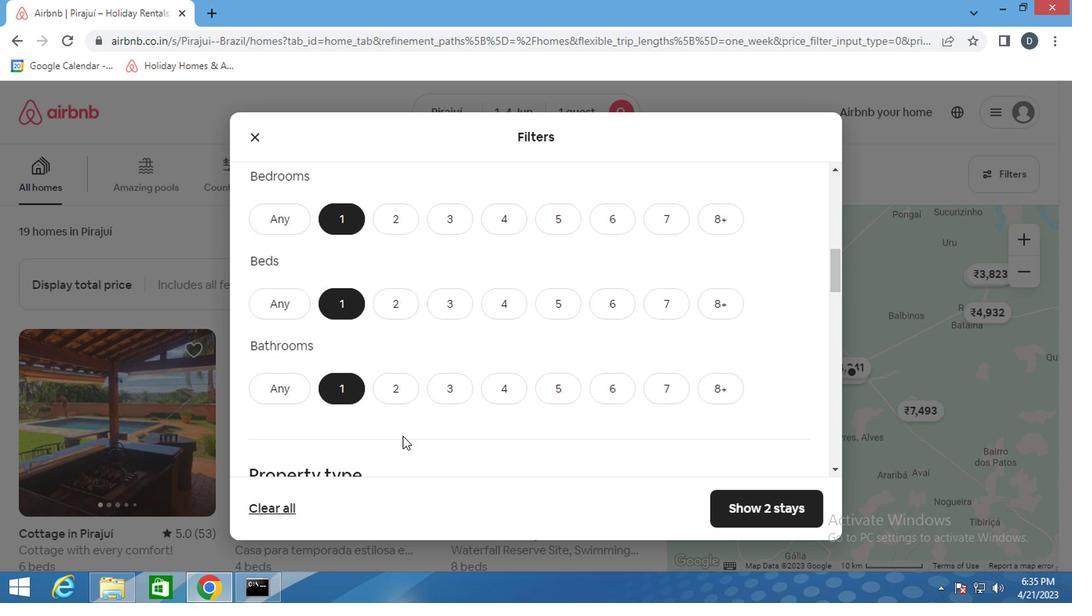
Action: Mouse scrolled (402, 437) with delta (0, -1)
Screenshot: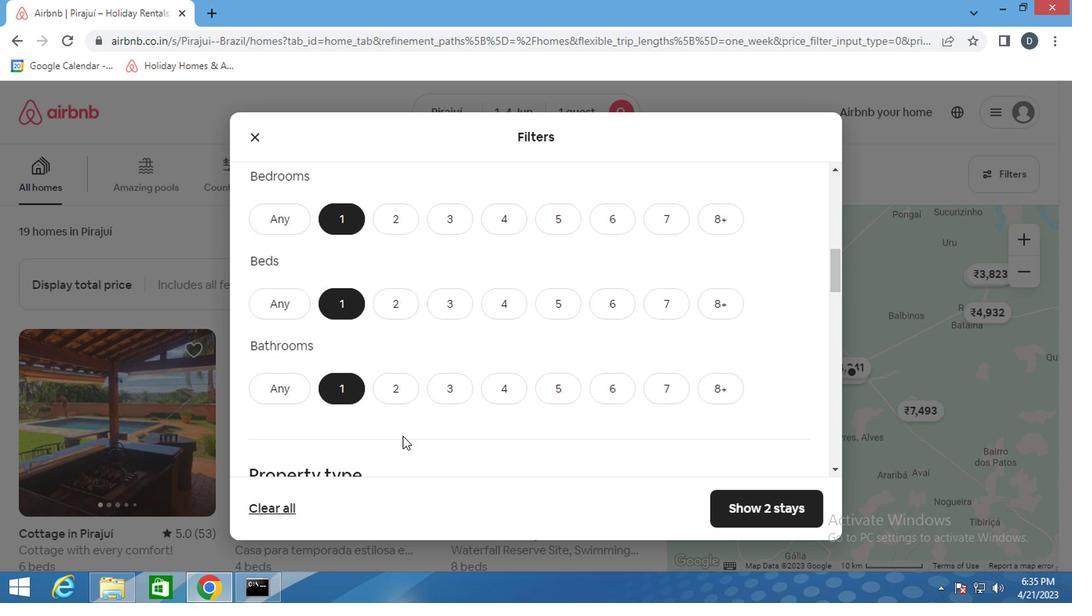 
Action: Mouse moved to (316, 279)
Screenshot: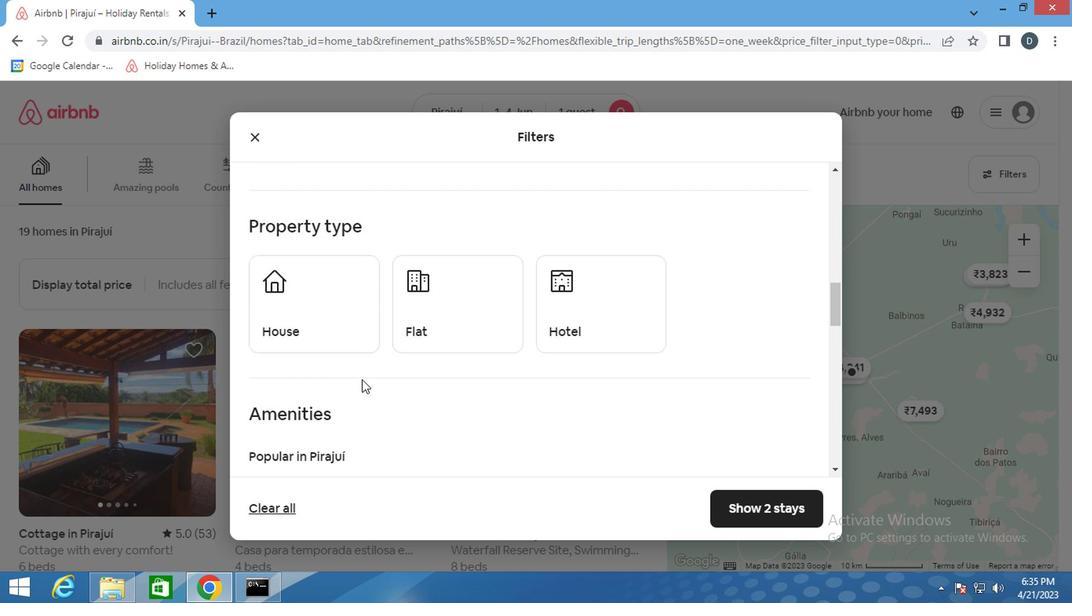 
Action: Mouse pressed left at (316, 279)
Screenshot: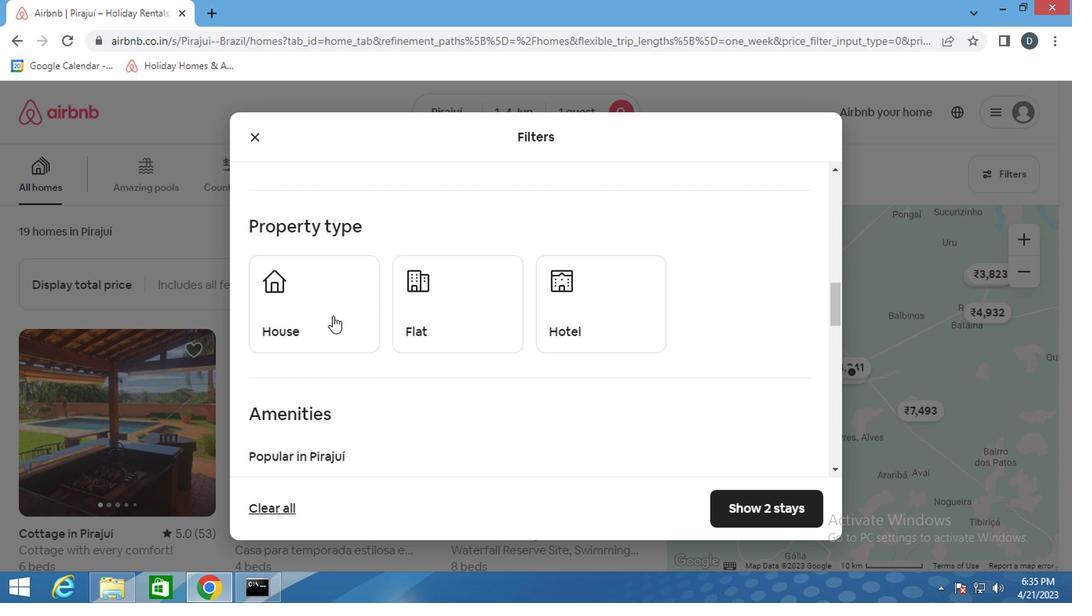 
Action: Mouse moved to (484, 300)
Screenshot: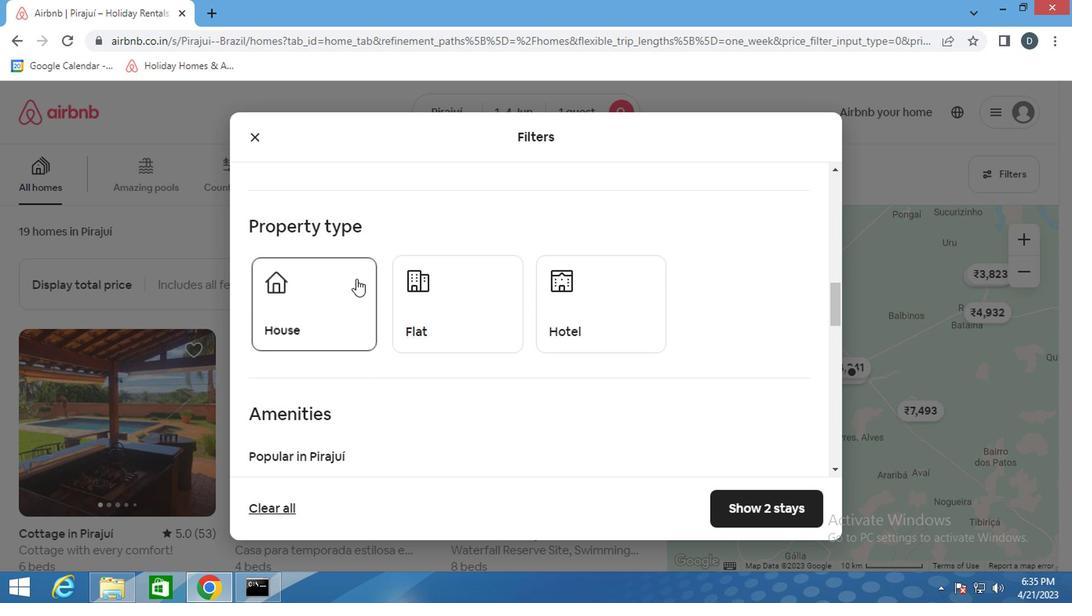 
Action: Mouse pressed left at (484, 300)
Screenshot: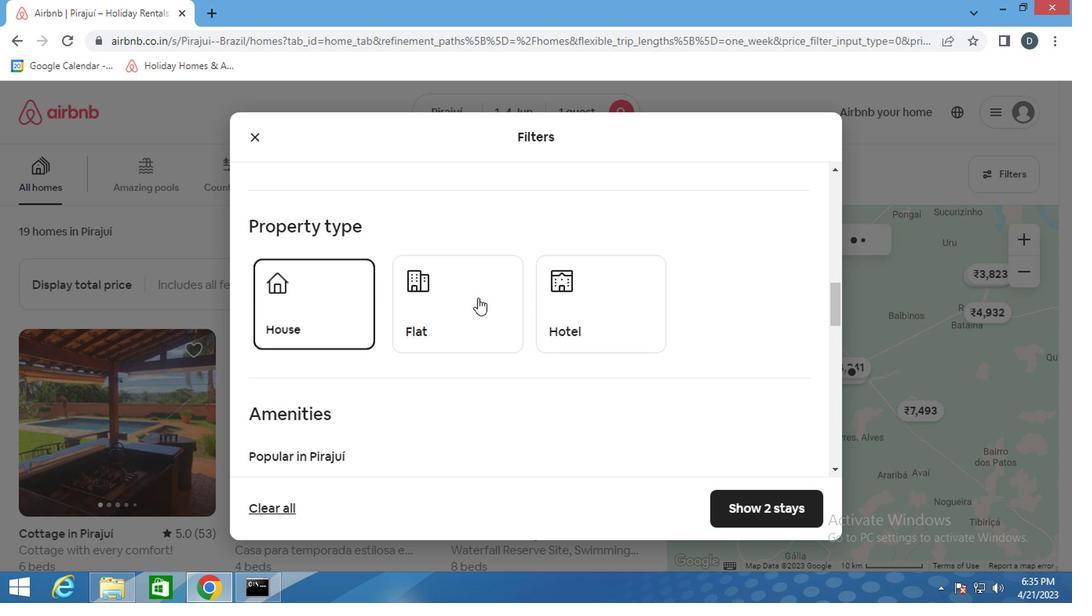 
Action: Mouse moved to (607, 313)
Screenshot: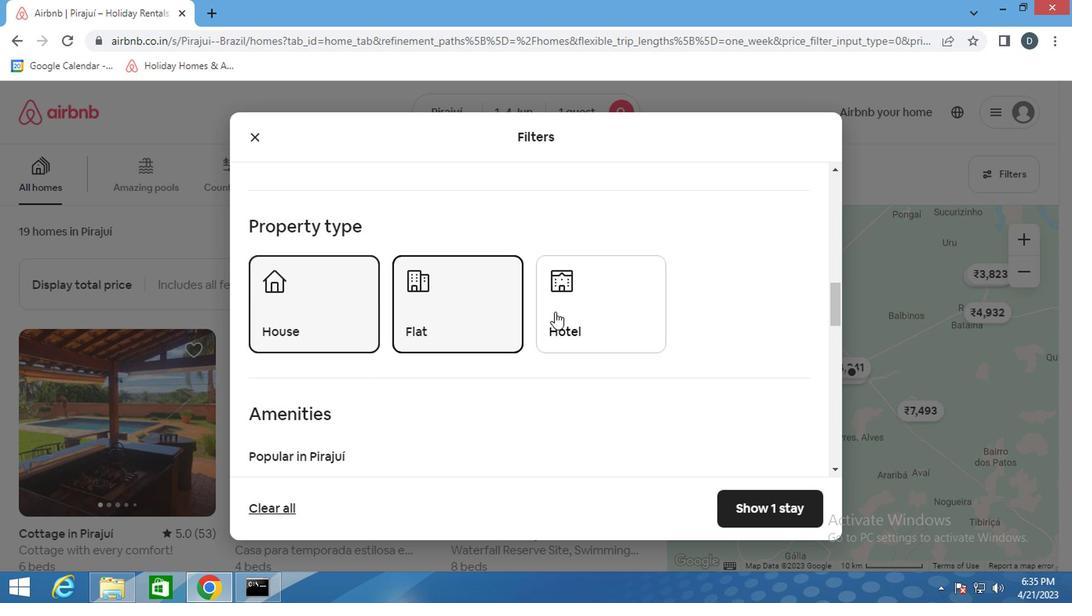 
Action: Mouse pressed left at (607, 313)
Screenshot: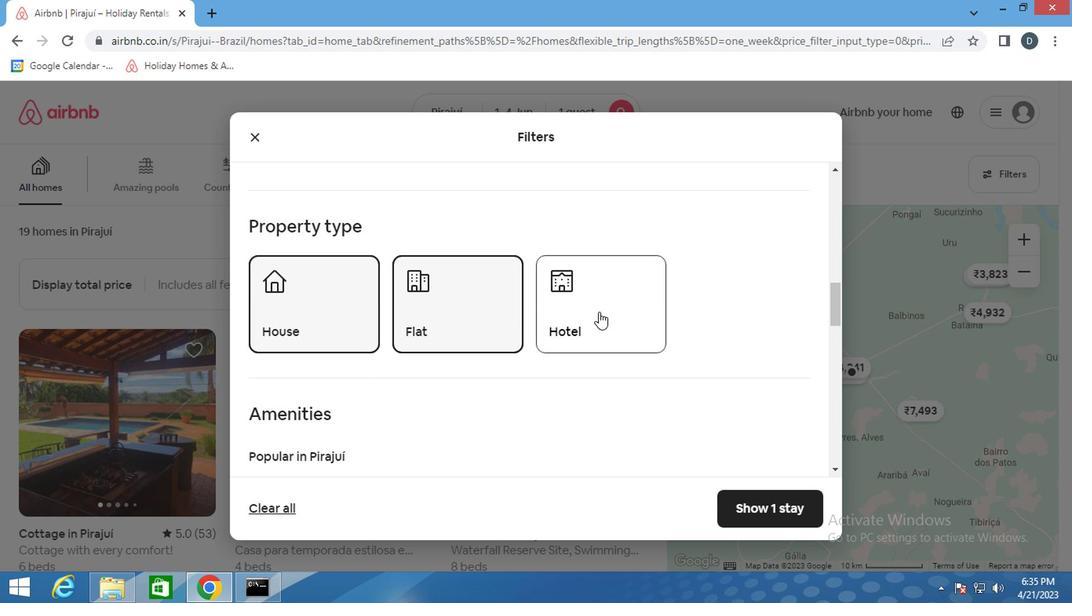 
Action: Mouse pressed left at (607, 313)
Screenshot: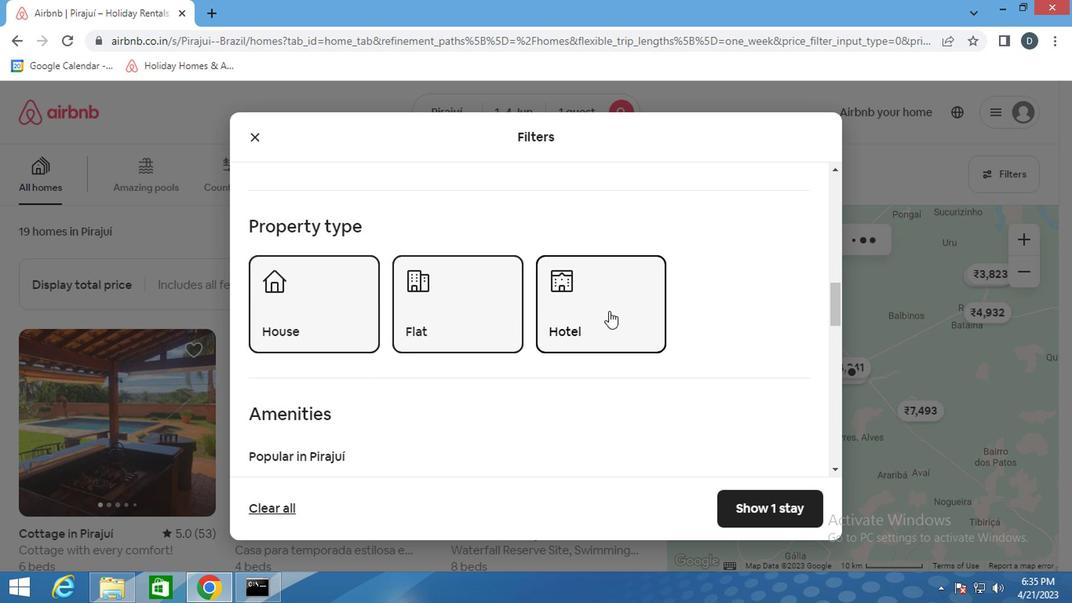 
Action: Mouse moved to (579, 406)
Screenshot: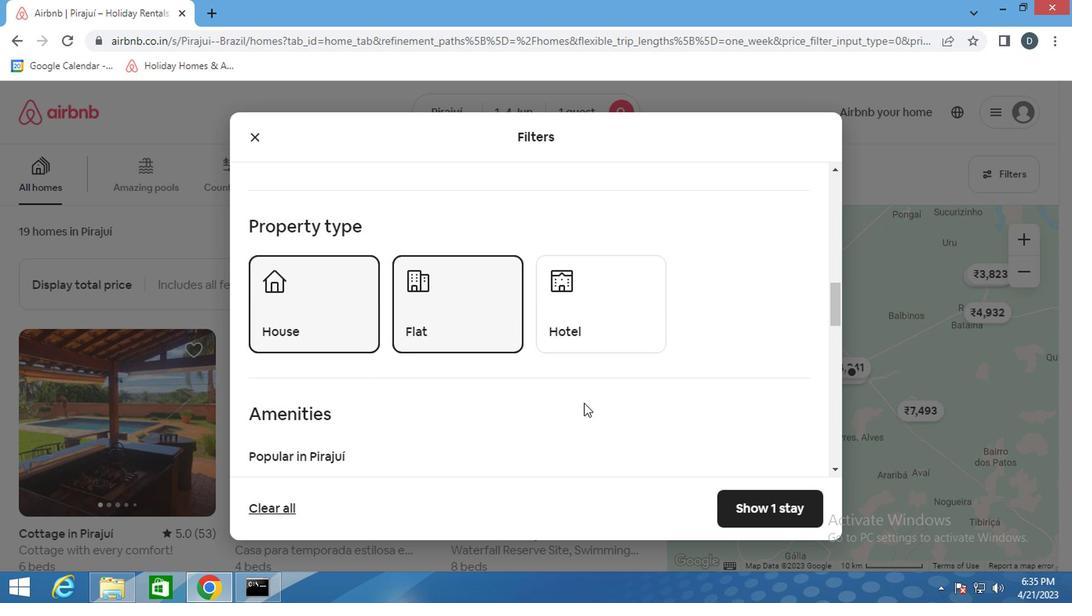 
Action: Mouse scrolled (579, 405) with delta (0, 0)
Screenshot: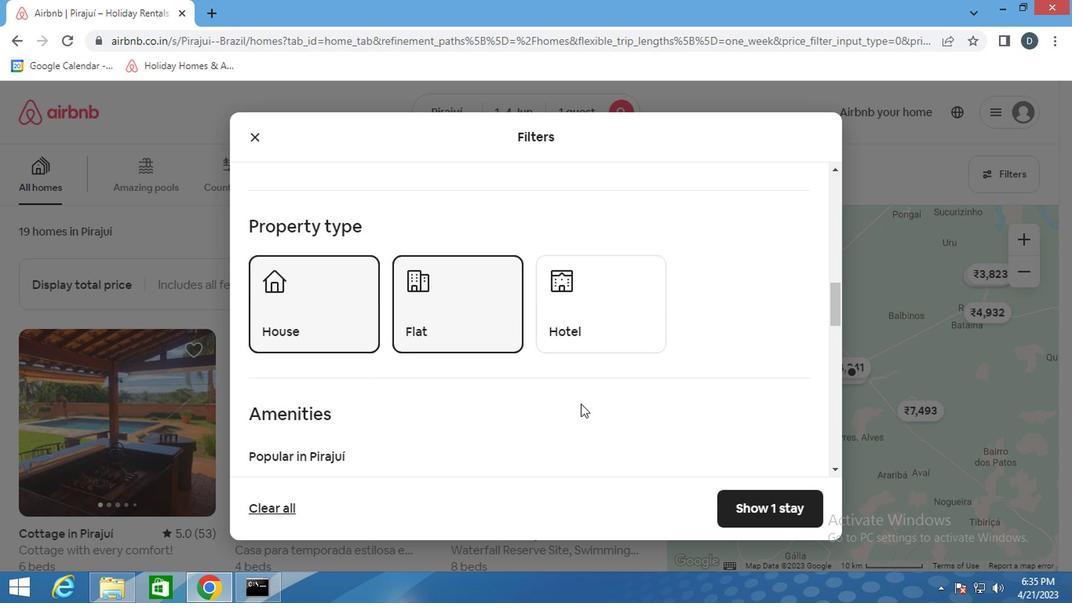 
Action: Mouse scrolled (579, 405) with delta (0, 0)
Screenshot: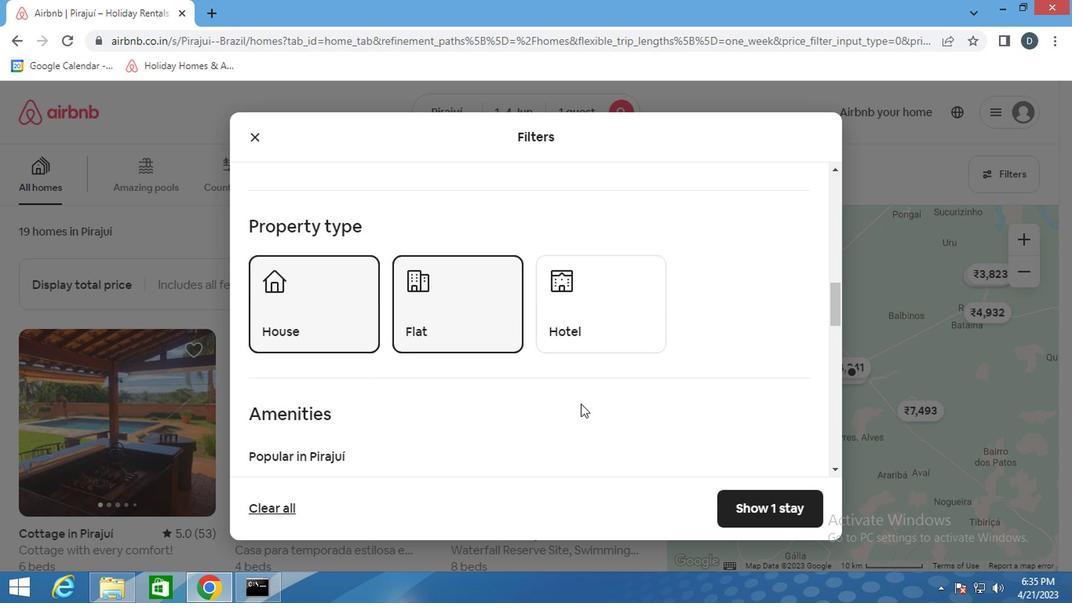 
Action: Mouse scrolled (579, 405) with delta (0, 0)
Screenshot: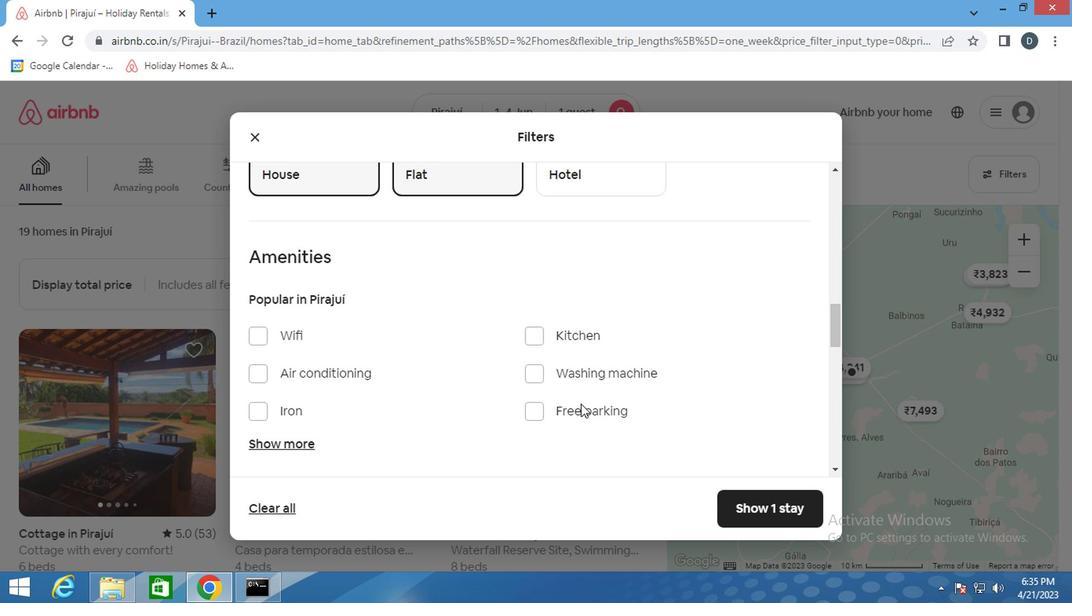 
Action: Mouse moved to (513, 367)
Screenshot: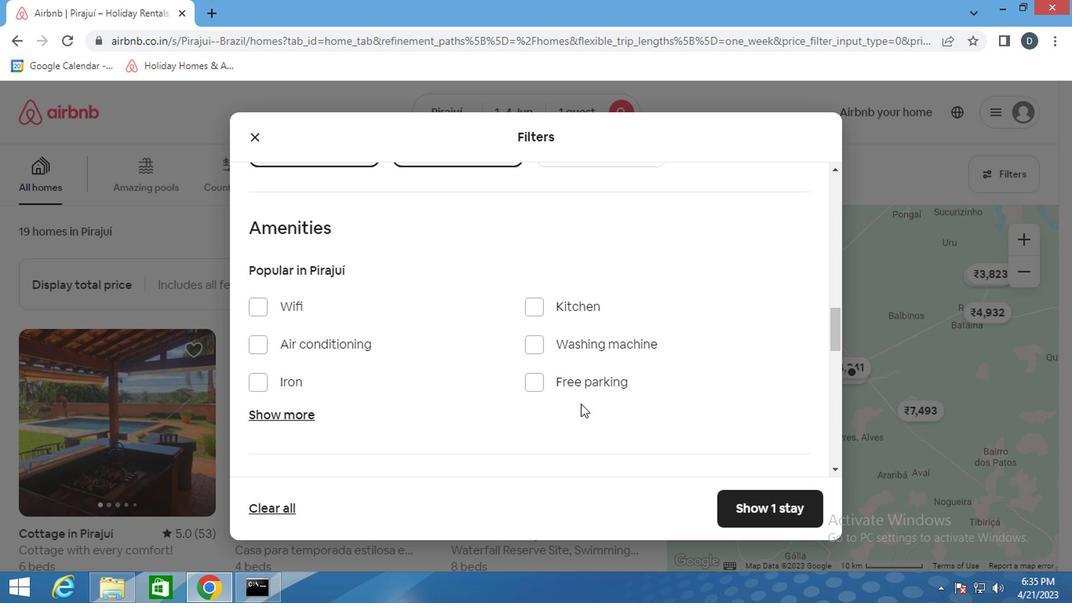 
Action: Mouse scrolled (513, 365) with delta (0, -1)
Screenshot: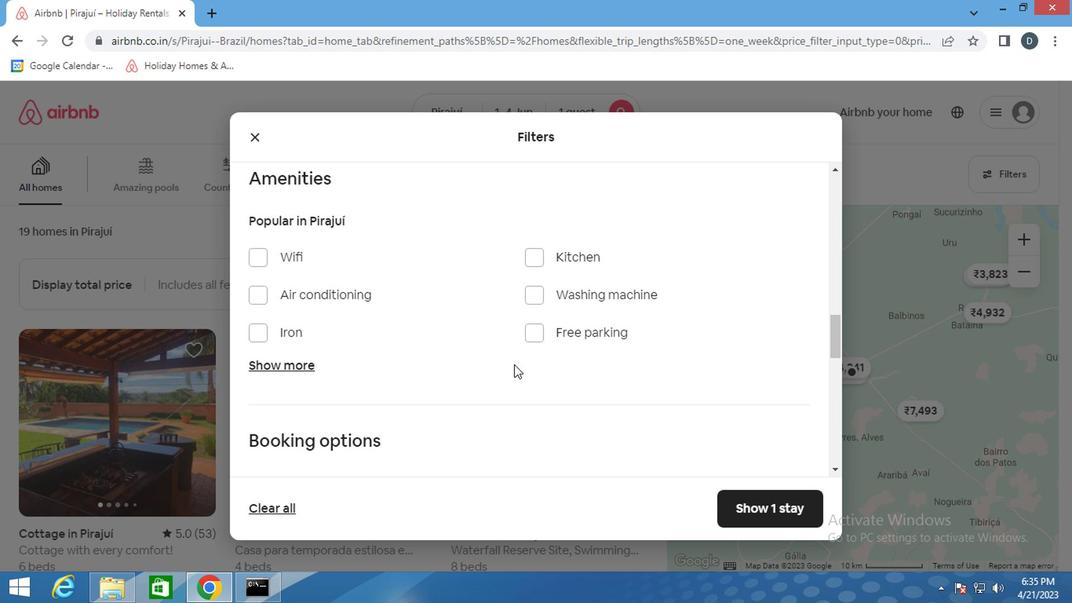 
Action: Mouse scrolled (513, 365) with delta (0, -1)
Screenshot: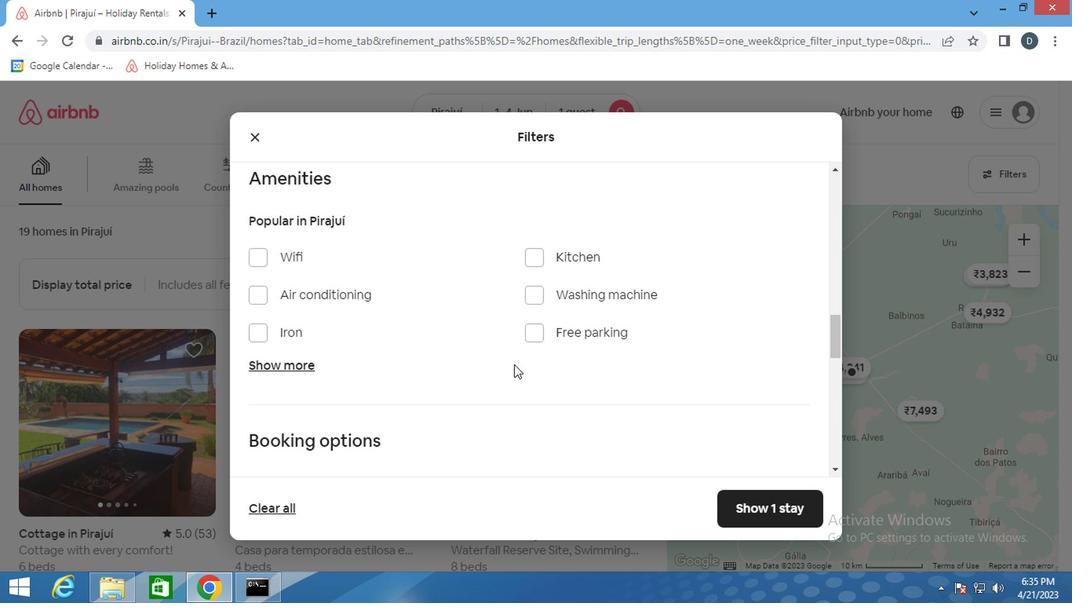 
Action: Mouse moved to (762, 392)
Screenshot: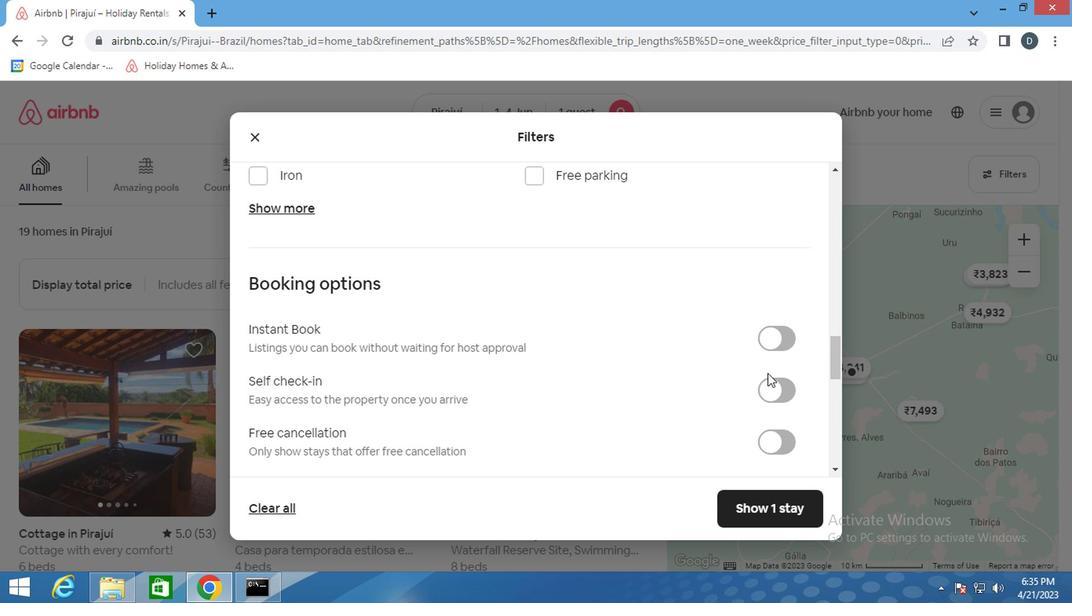 
Action: Mouse pressed left at (762, 392)
Screenshot: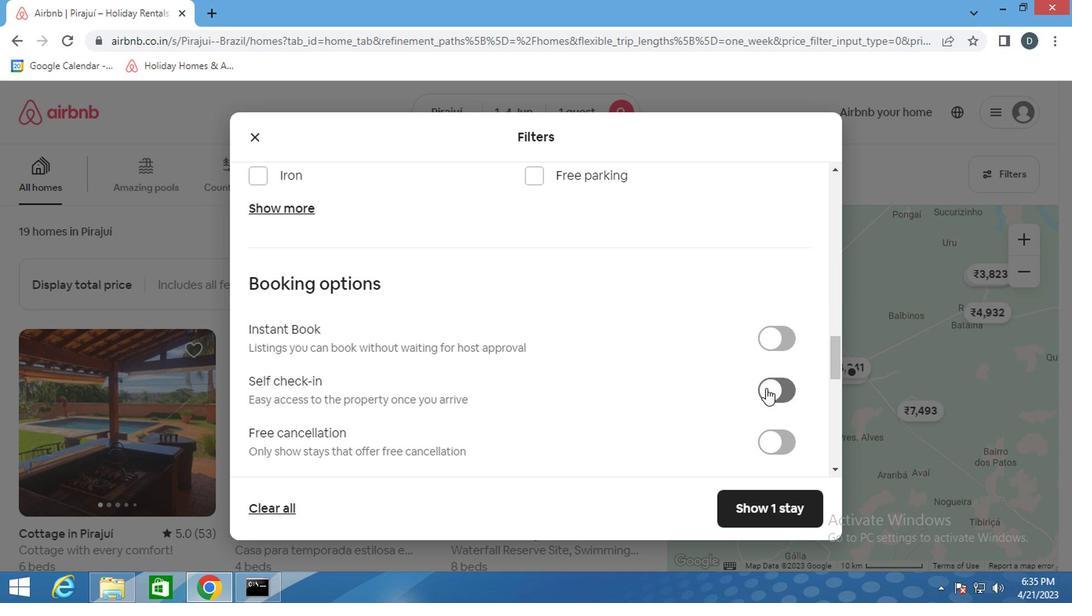 
Action: Mouse moved to (748, 389)
Screenshot: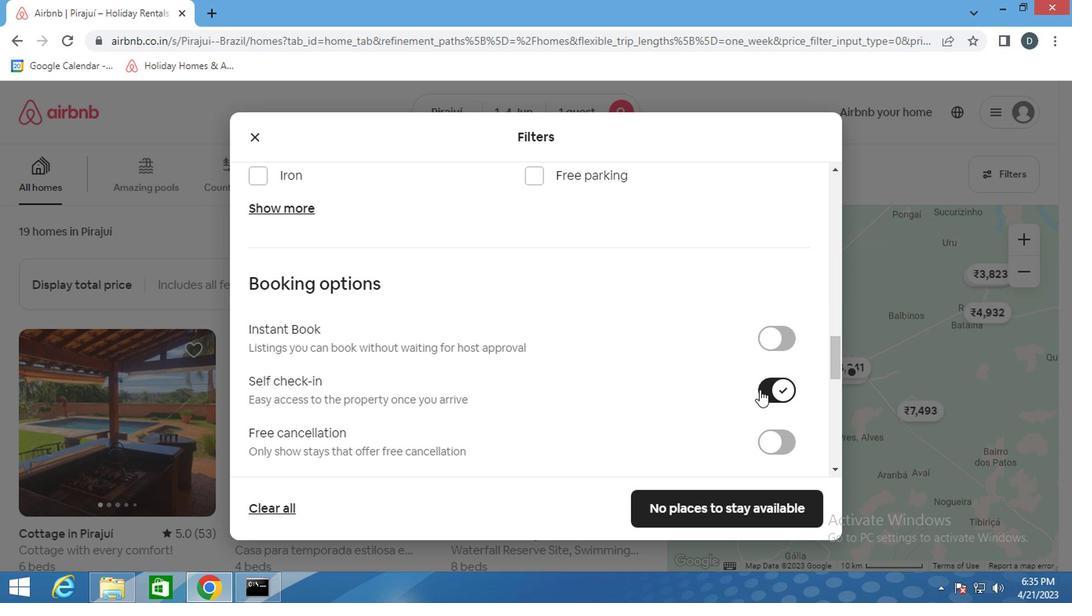 
Action: Mouse scrolled (748, 388) with delta (0, 0)
Screenshot: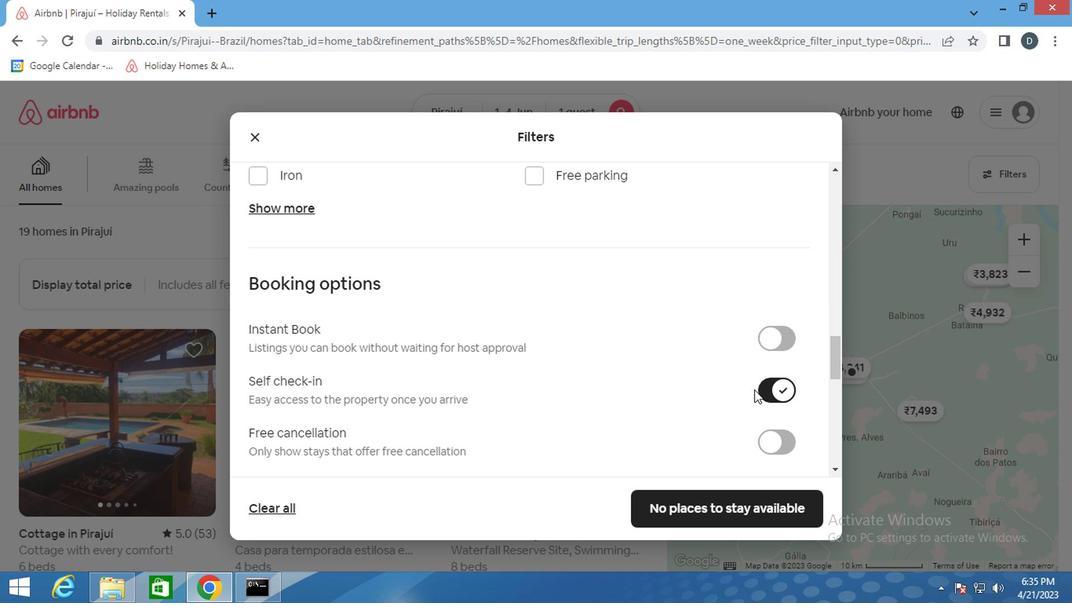 
Action: Mouse scrolled (748, 388) with delta (0, 0)
Screenshot: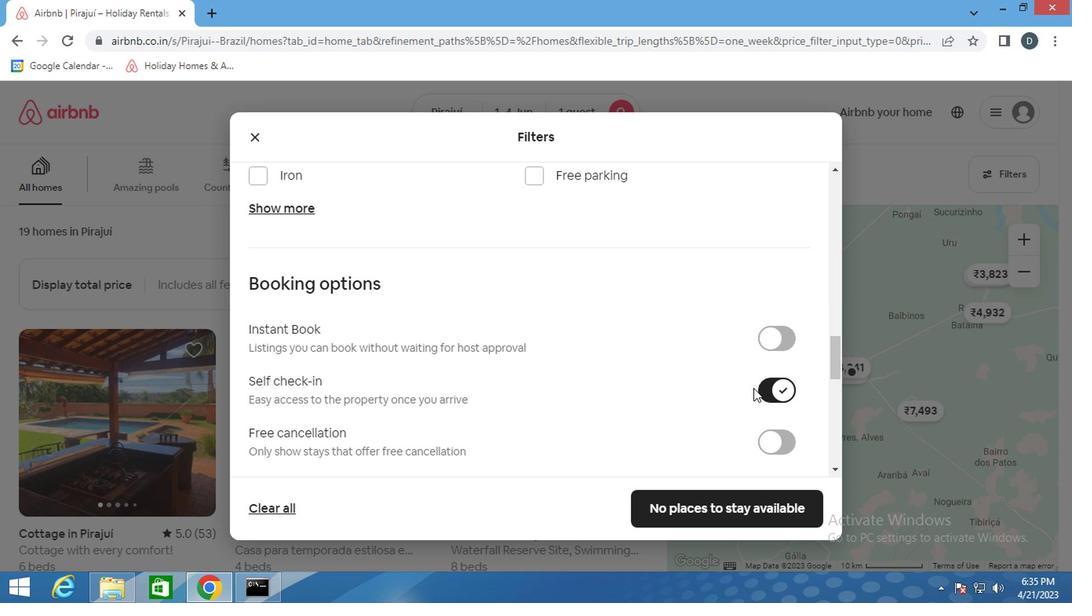 
Action: Mouse scrolled (748, 388) with delta (0, 0)
Screenshot: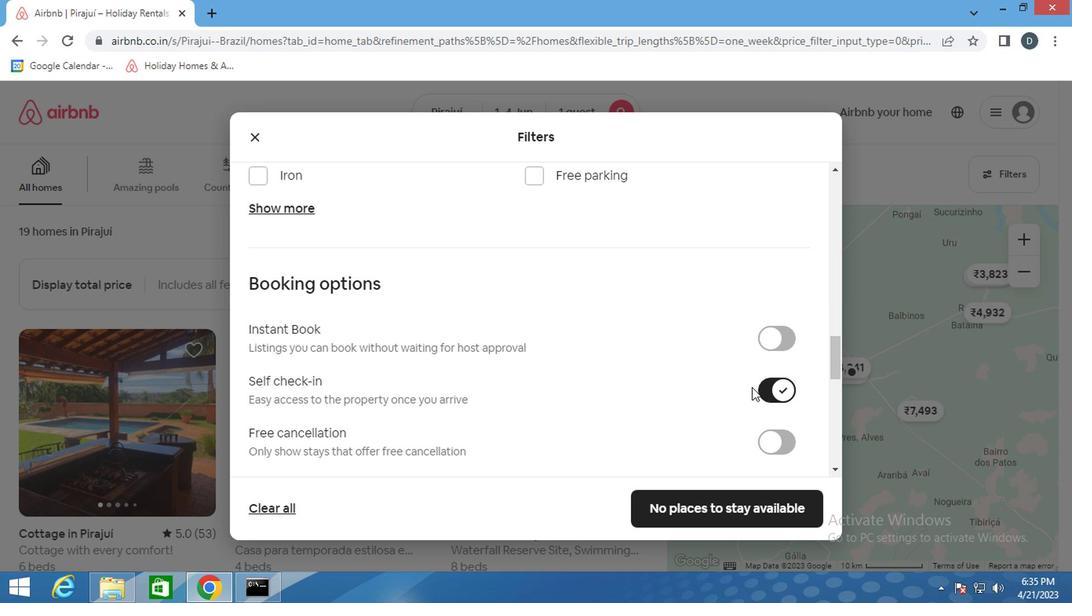 
Action: Mouse scrolled (748, 388) with delta (0, 0)
Screenshot: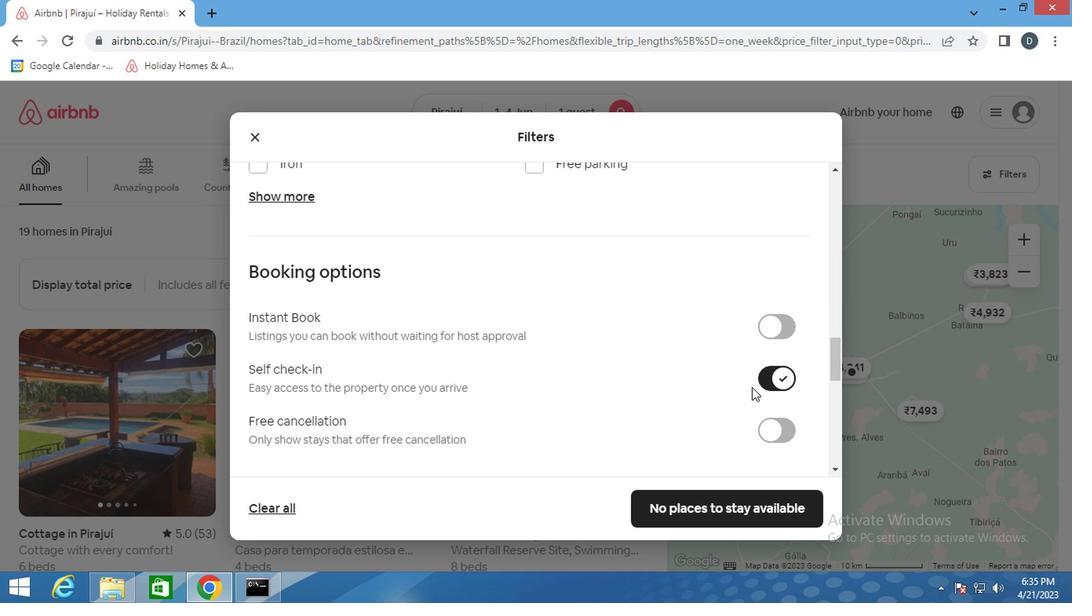 
Action: Mouse scrolled (748, 388) with delta (0, 0)
Screenshot: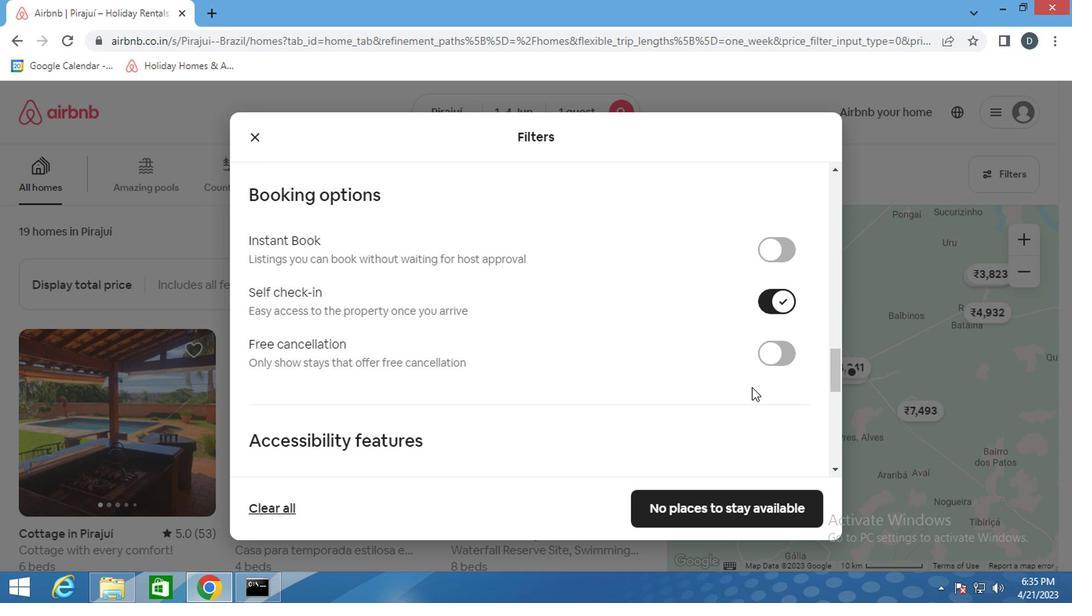
Action: Mouse scrolled (748, 388) with delta (0, 0)
Screenshot: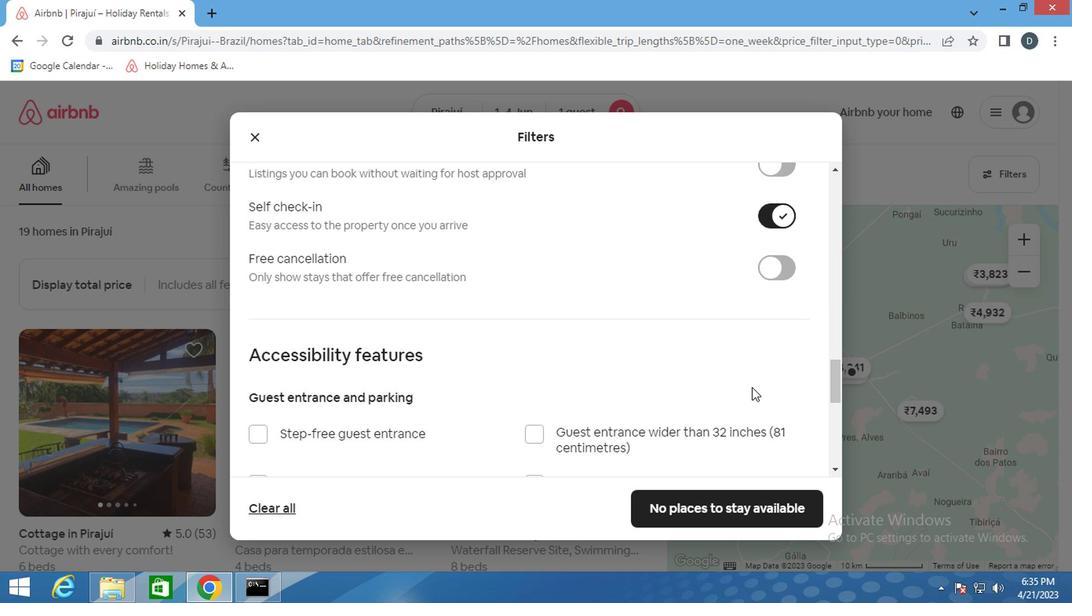 
Action: Mouse moved to (748, 381)
Screenshot: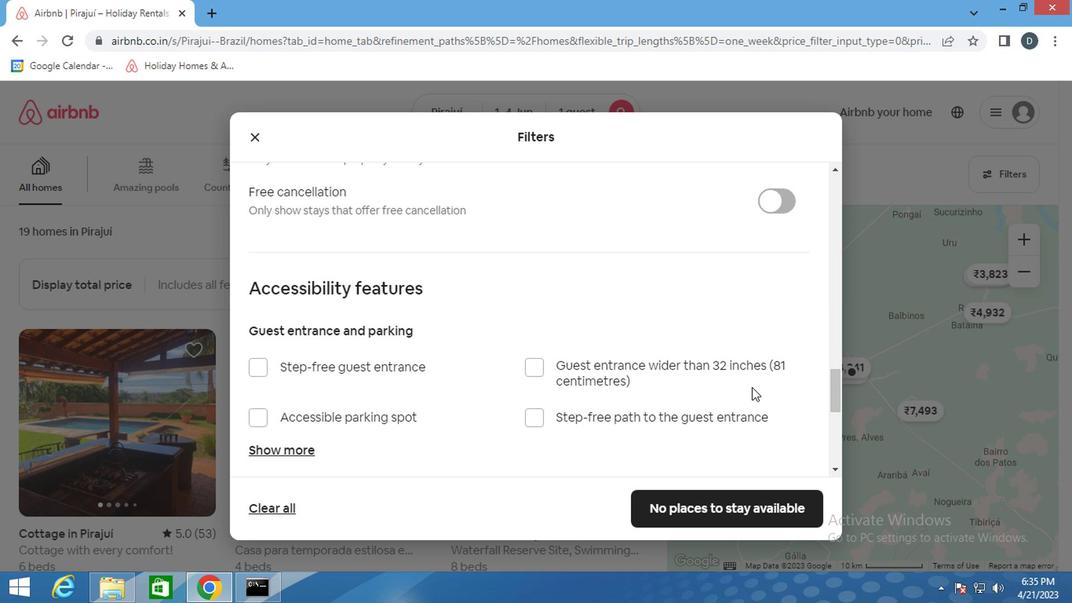 
Action: Mouse scrolled (748, 379) with delta (0, -1)
Screenshot: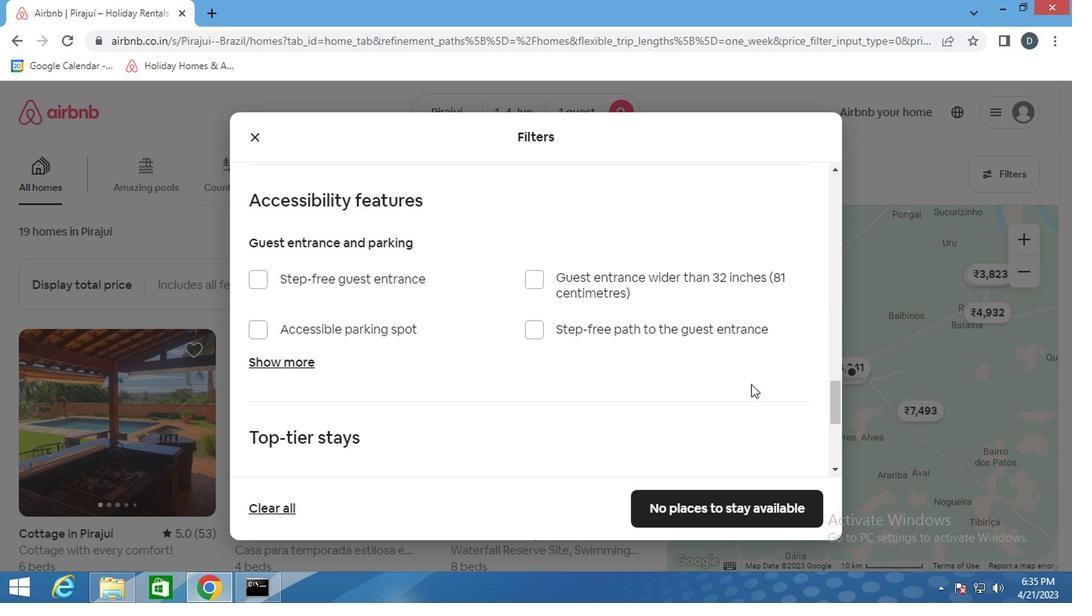 
Action: Mouse scrolled (748, 379) with delta (0, -1)
Screenshot: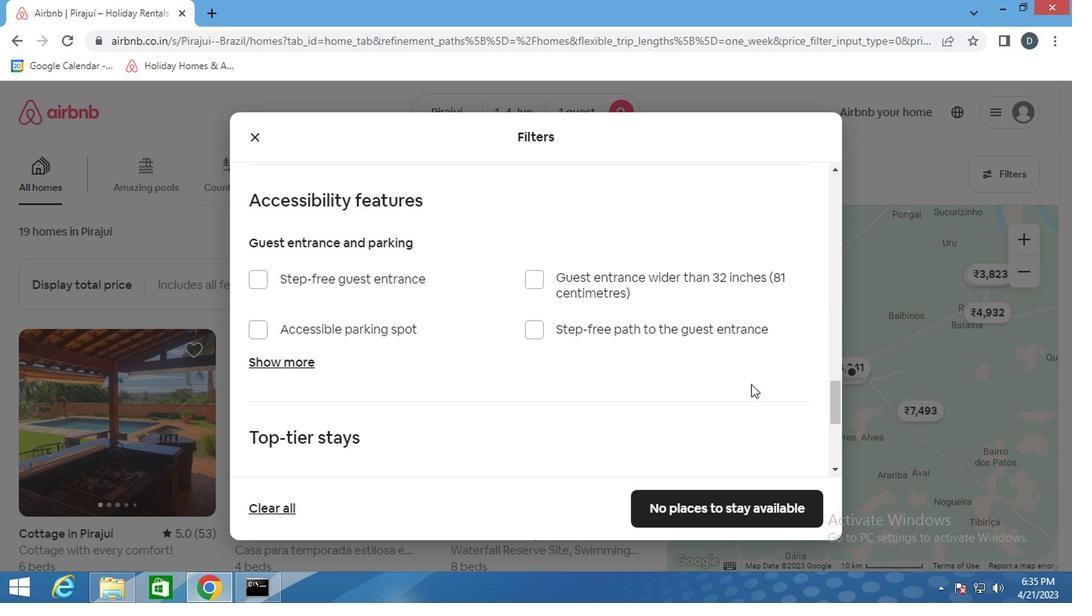 
Action: Mouse scrolled (748, 379) with delta (0, -1)
Screenshot: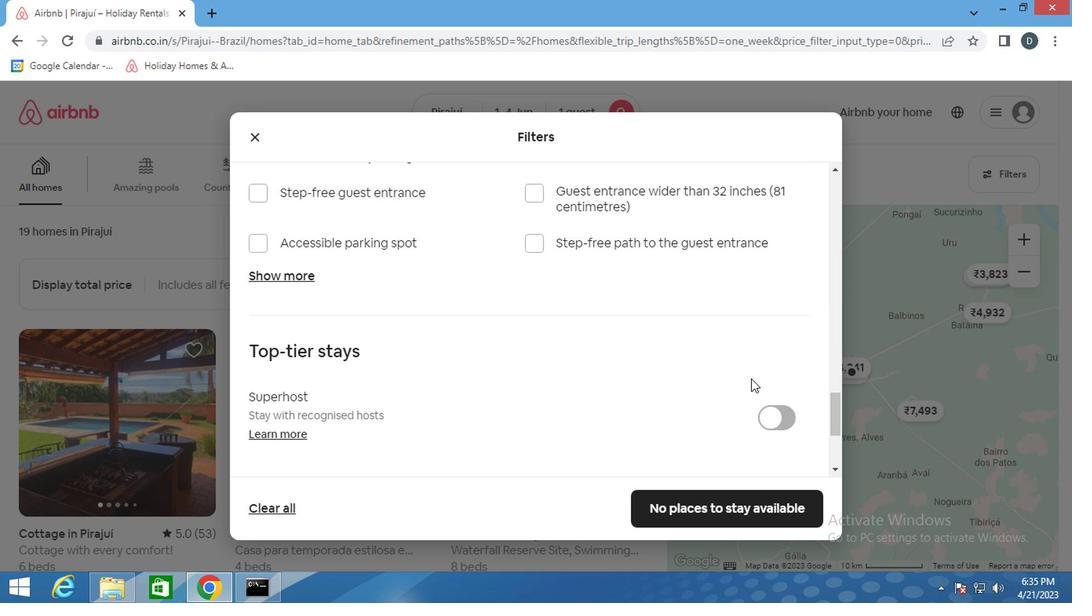
Action: Mouse scrolled (748, 379) with delta (0, -1)
Screenshot: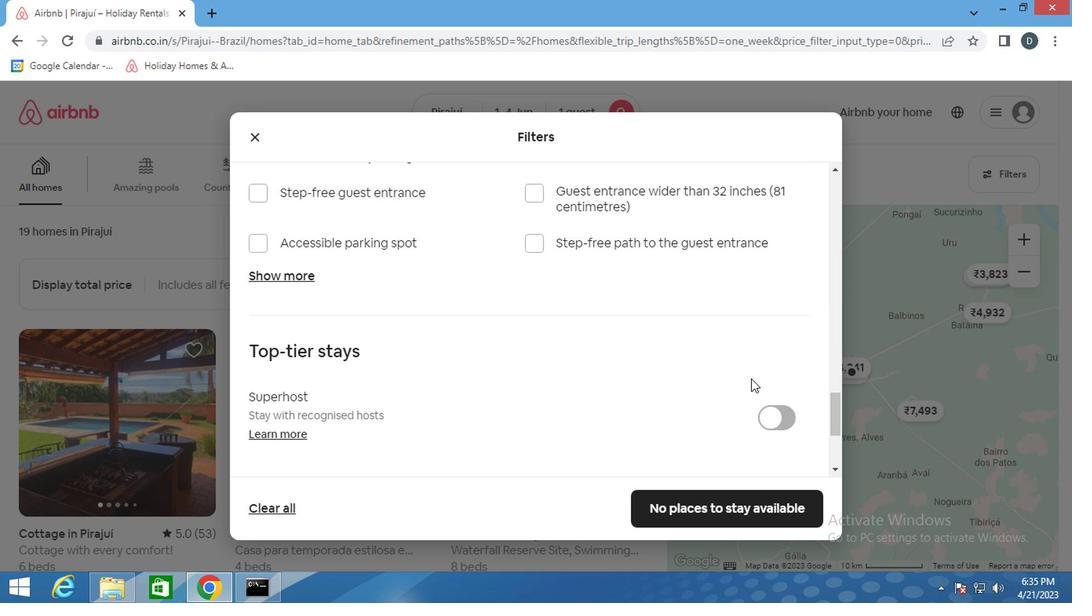 
Action: Mouse scrolled (748, 379) with delta (0, -1)
Screenshot: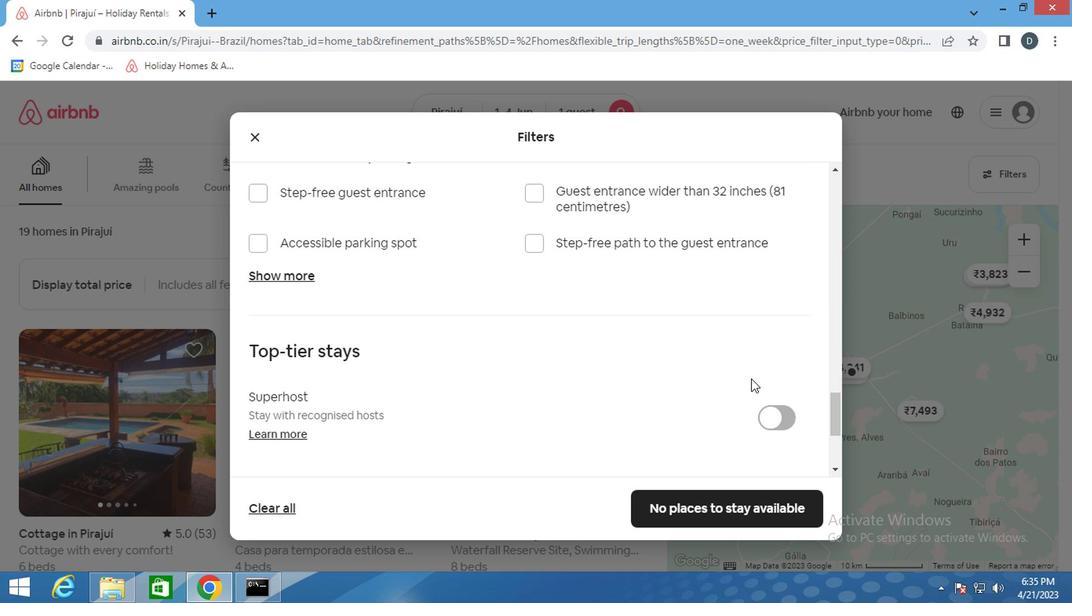 
Action: Mouse moved to (310, 435)
Screenshot: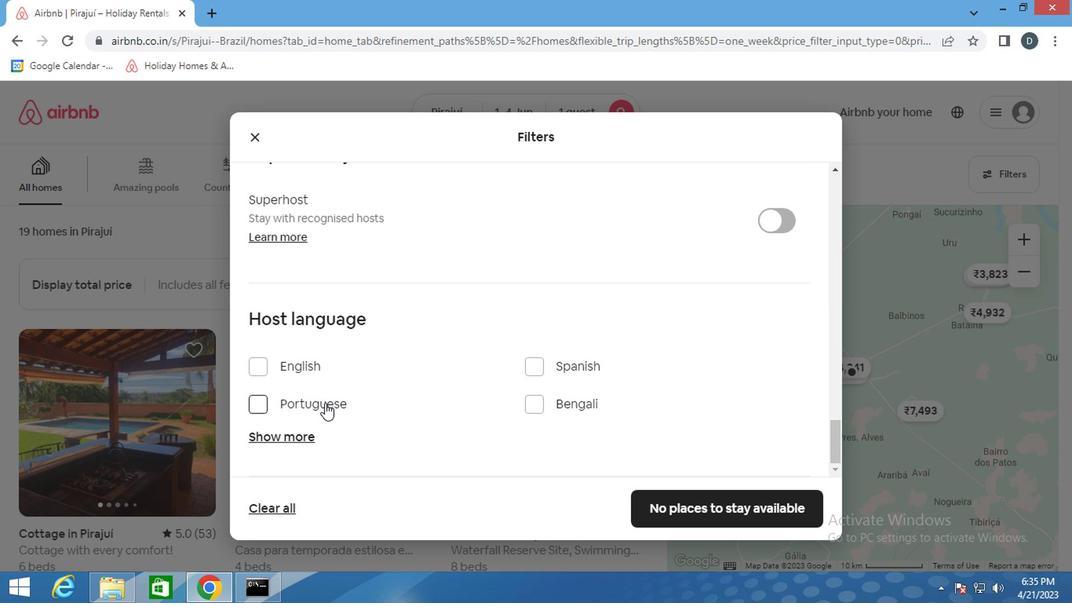 
Action: Mouse pressed left at (310, 435)
Screenshot: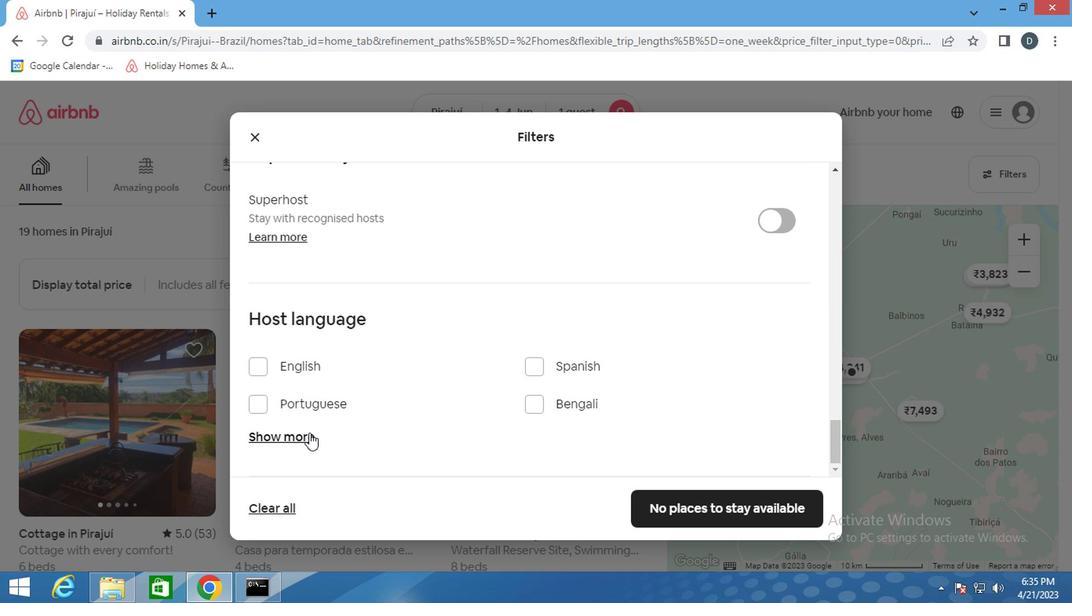 
Action: Mouse moved to (579, 369)
Screenshot: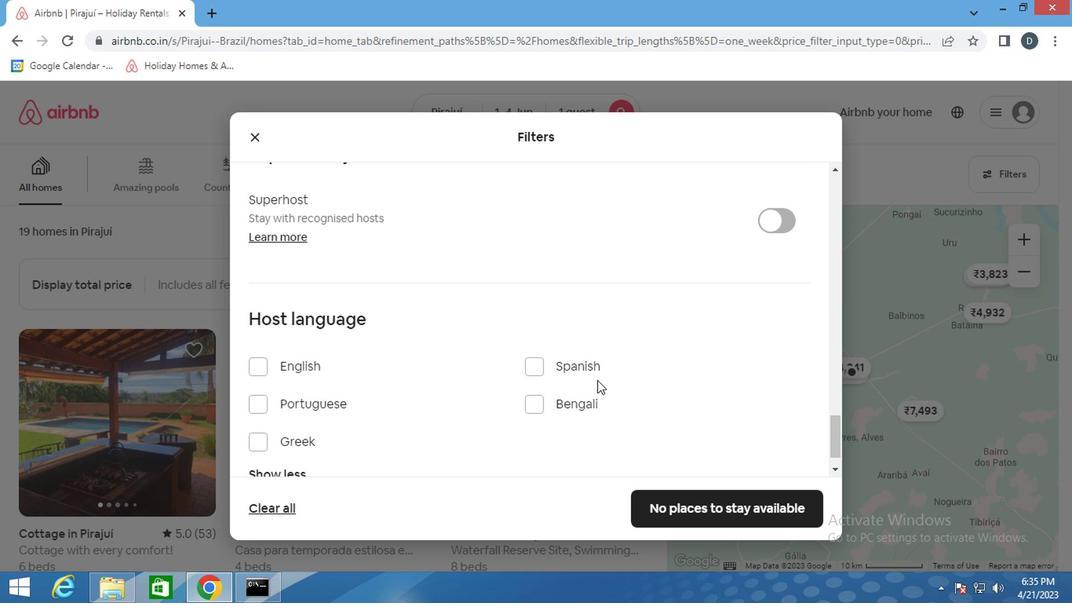 
Action: Mouse pressed left at (579, 369)
Screenshot: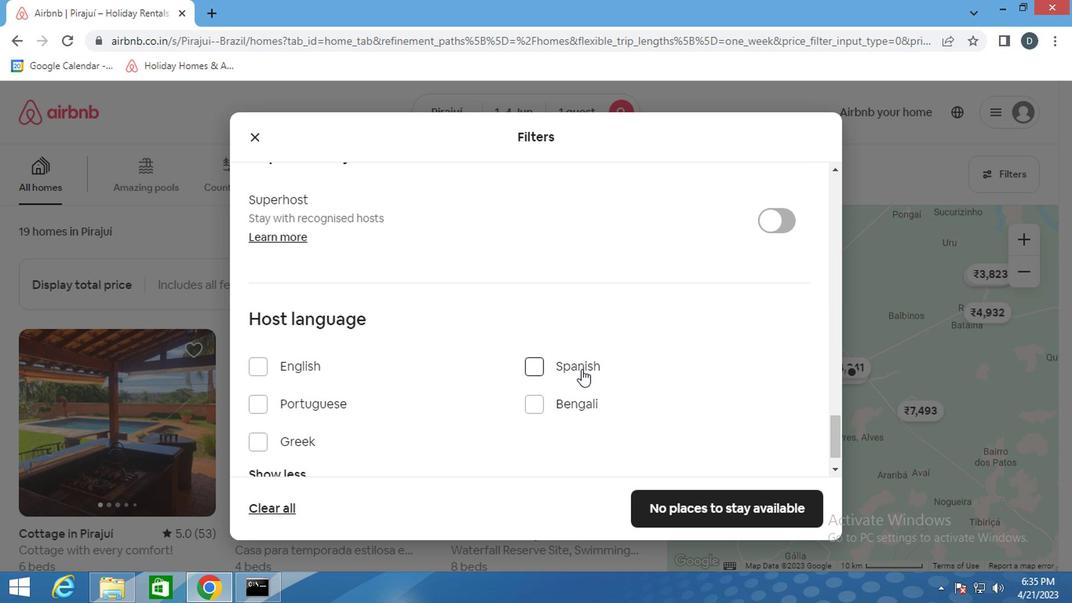 
Action: Mouse moved to (666, 505)
Screenshot: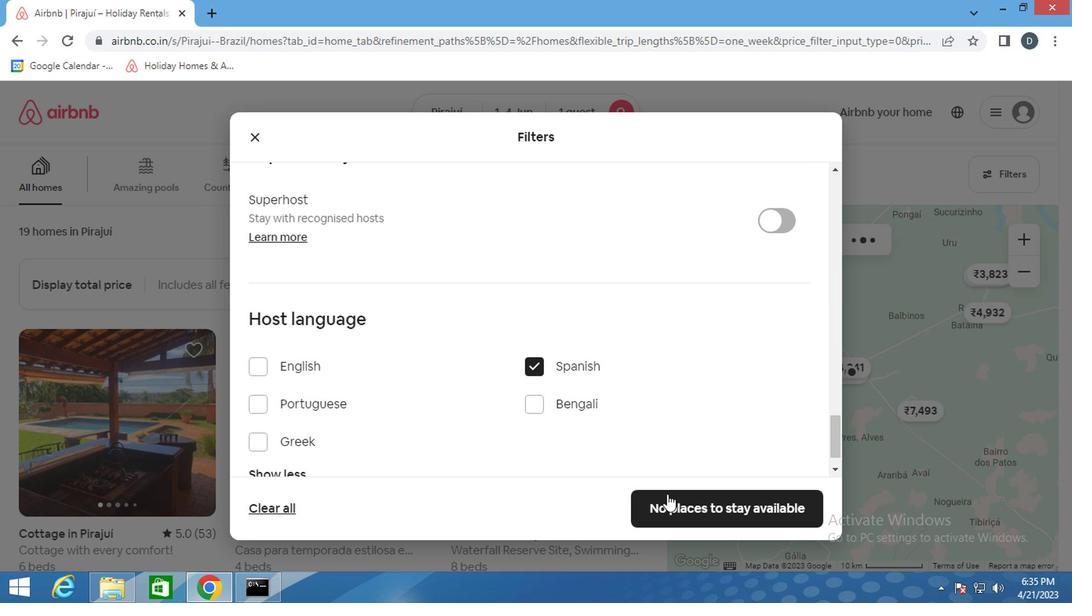 
Action: Mouse pressed left at (666, 505)
Screenshot: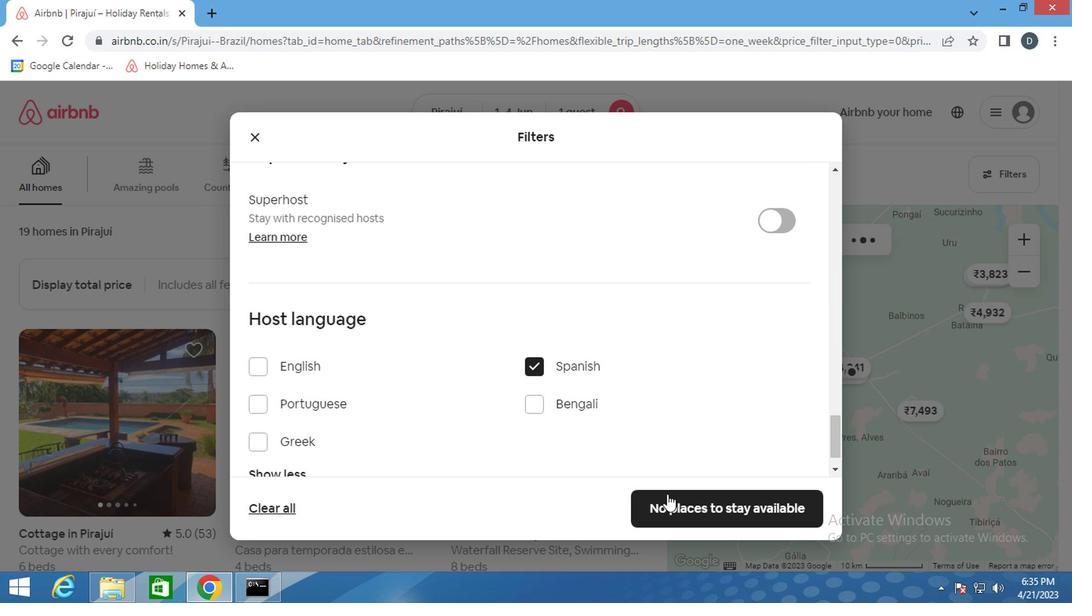 
Action: Mouse moved to (630, 385)
Screenshot: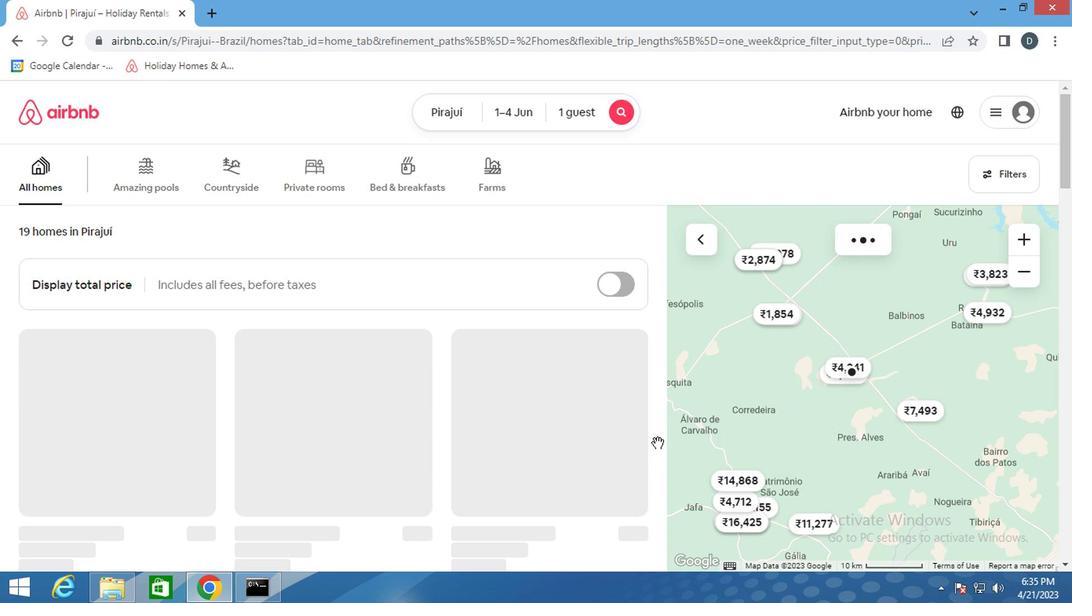 
